 Task: Create a due date automation trigger when advanced on, on the tuesday after a card is due add basic not assigned to anyone at 11:00 AM.
Action: Mouse moved to (1012, 309)
Screenshot: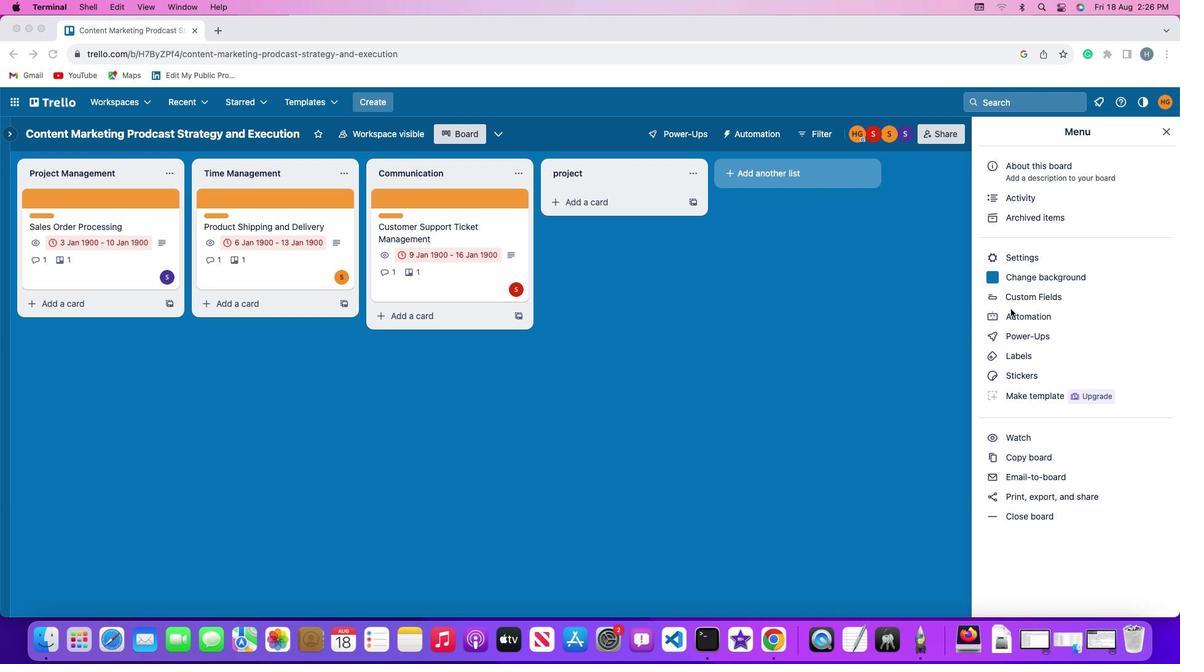 
Action: Mouse pressed left at (1012, 309)
Screenshot: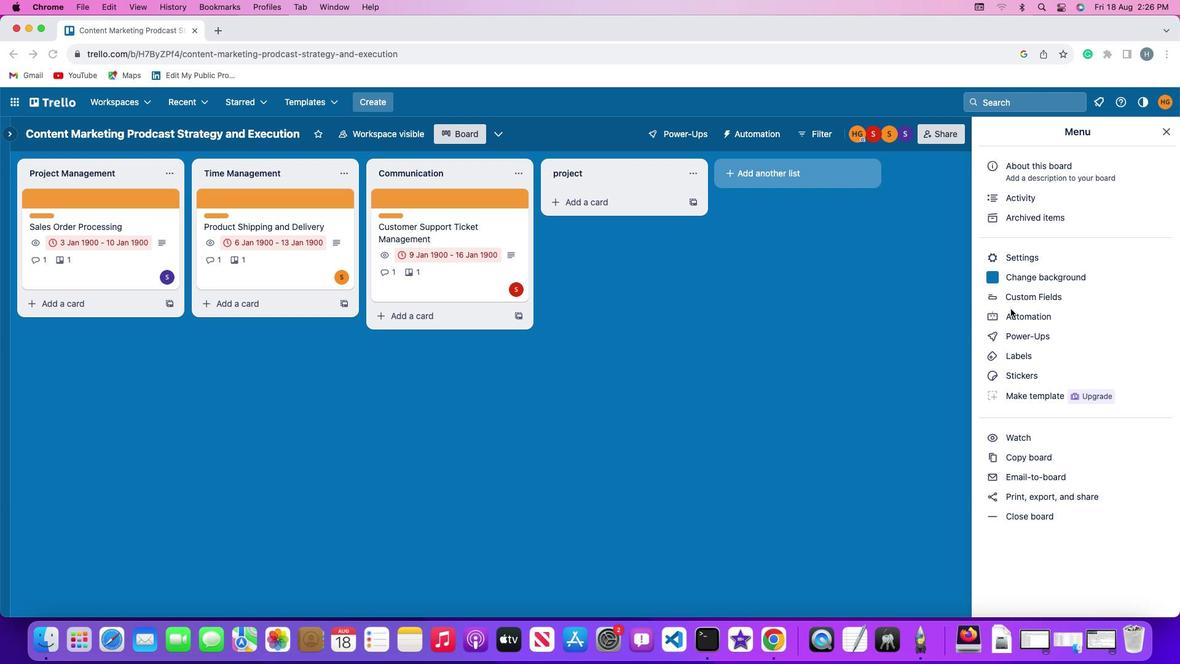 
Action: Mouse pressed left at (1012, 309)
Screenshot: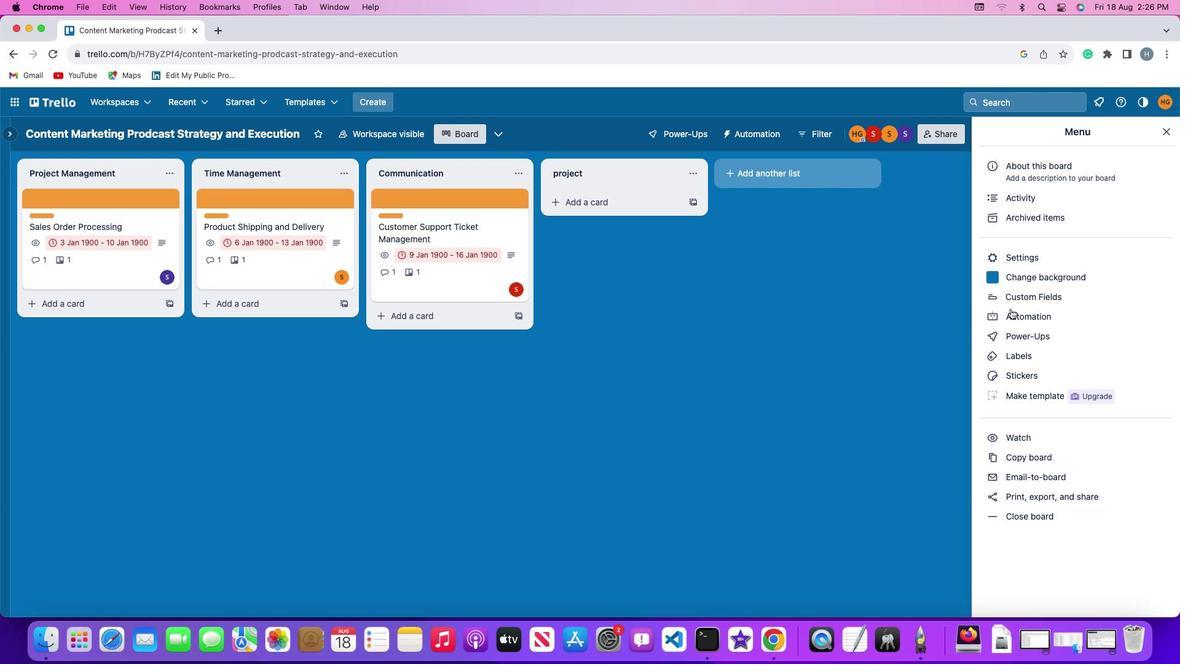 
Action: Mouse moved to (64, 288)
Screenshot: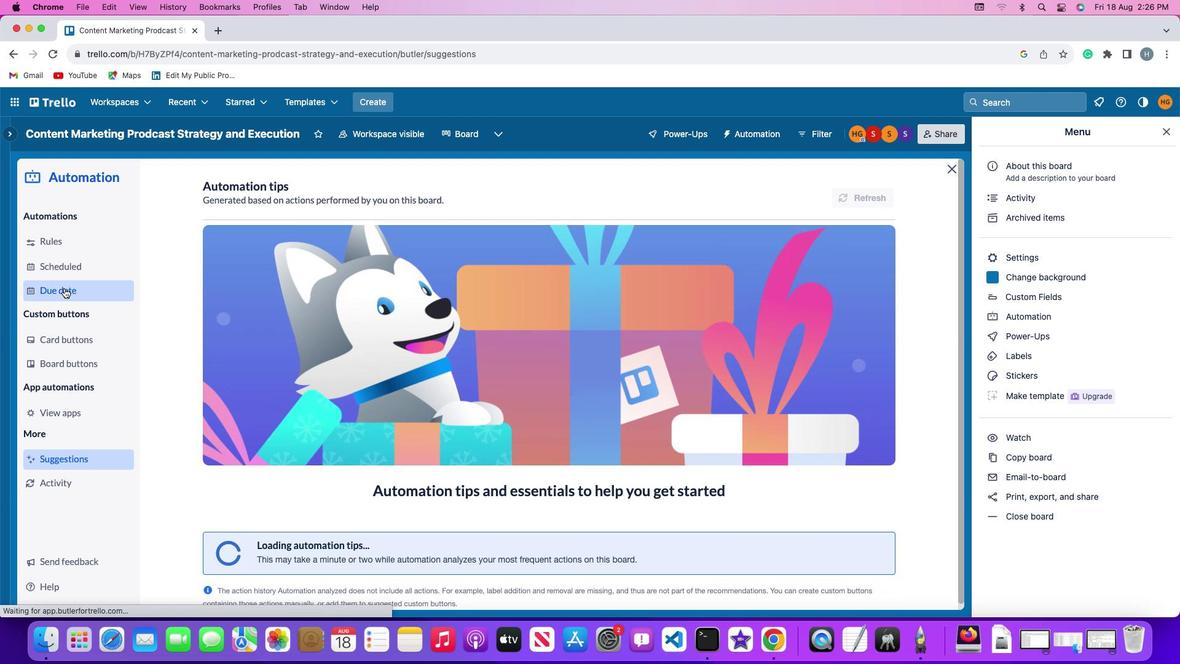 
Action: Mouse pressed left at (64, 288)
Screenshot: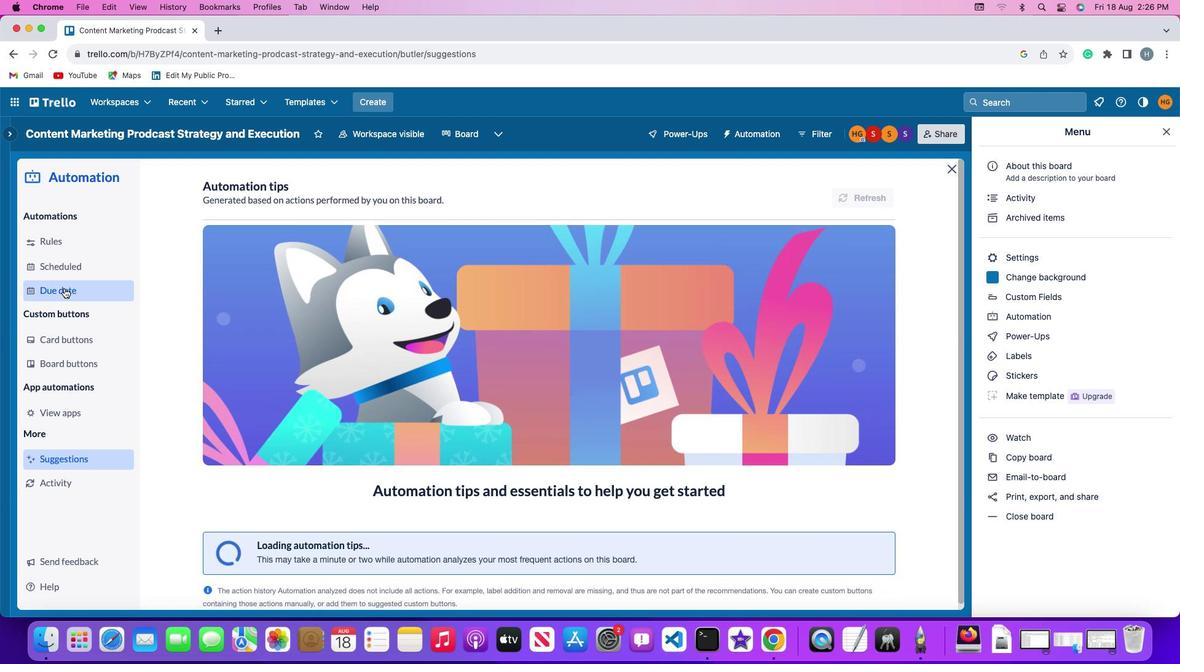
Action: Mouse moved to (803, 191)
Screenshot: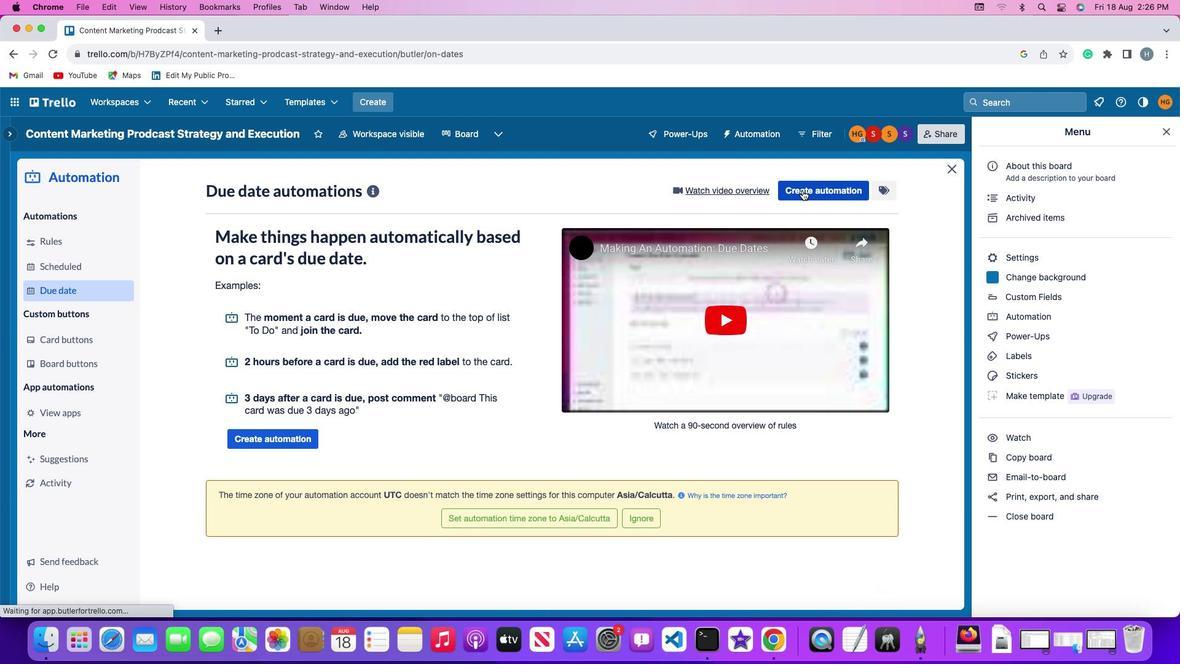 
Action: Mouse pressed left at (803, 191)
Screenshot: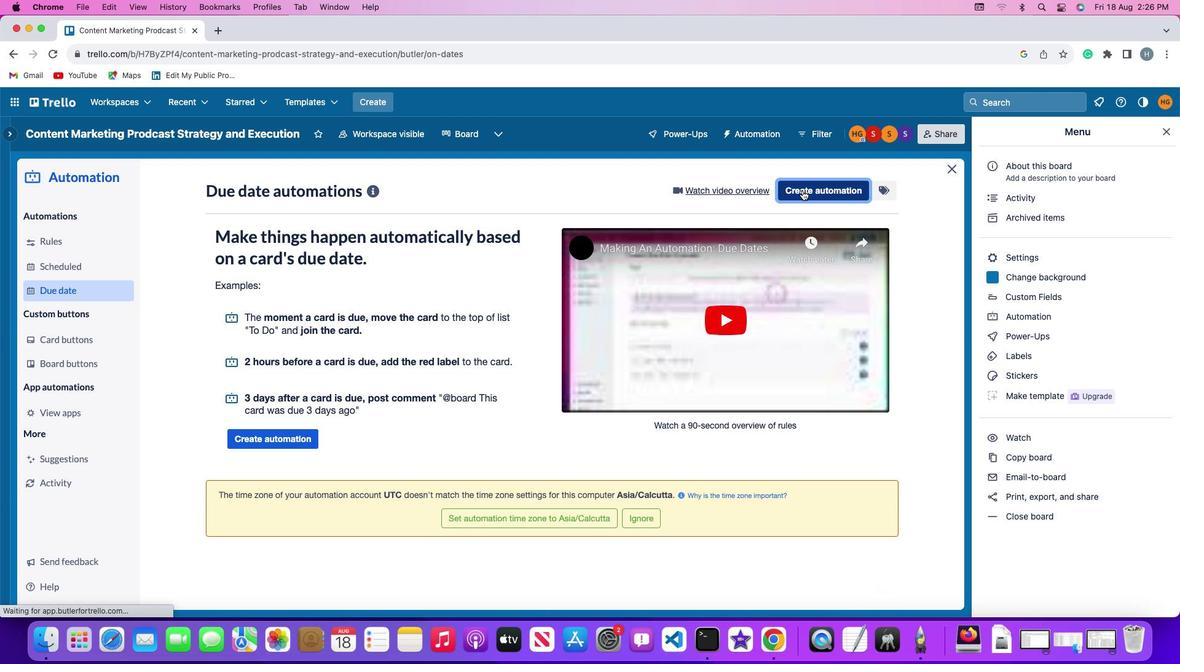 
Action: Mouse moved to (282, 312)
Screenshot: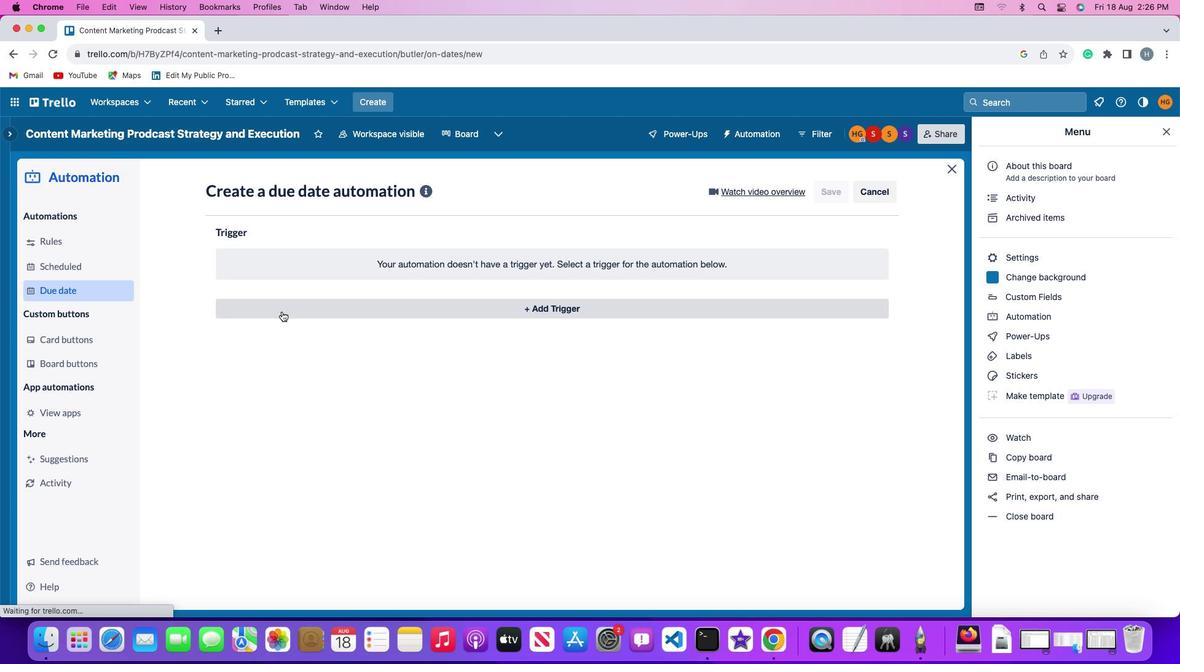 
Action: Mouse pressed left at (282, 312)
Screenshot: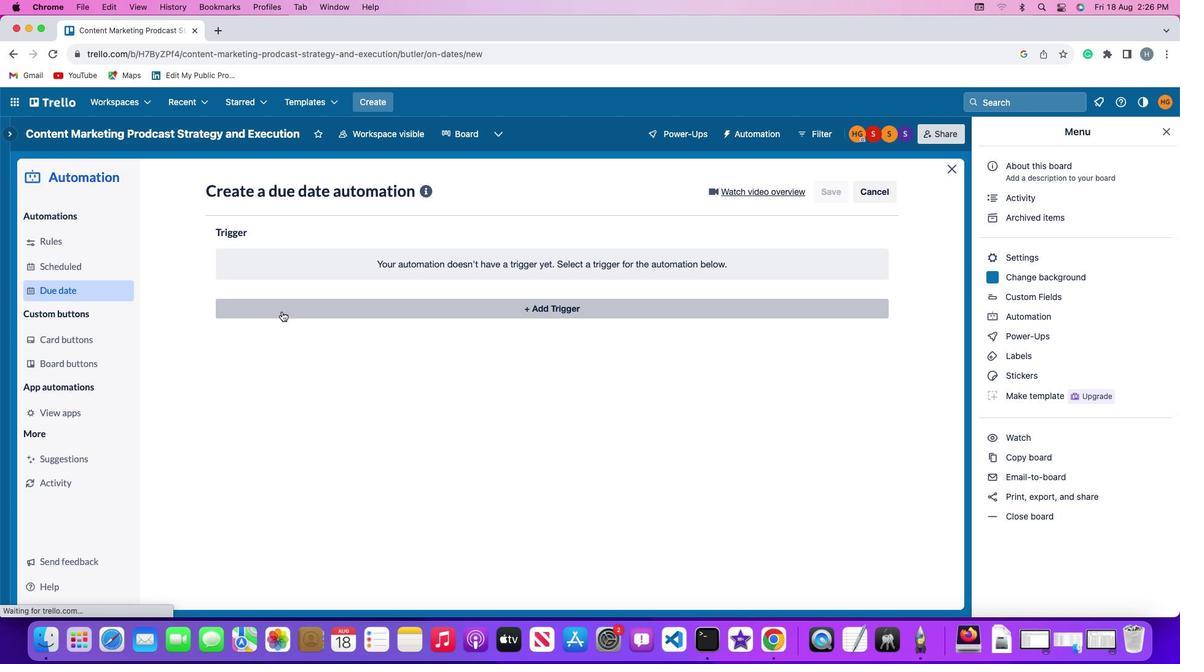 
Action: Mouse moved to (273, 544)
Screenshot: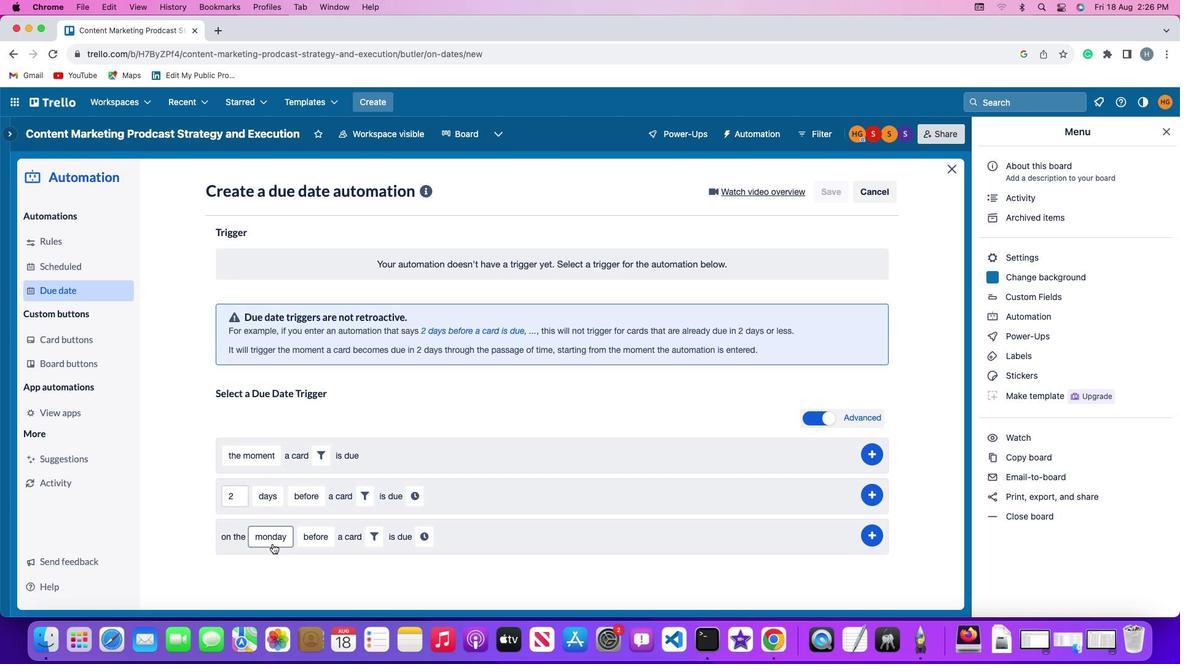 
Action: Mouse pressed left at (273, 544)
Screenshot: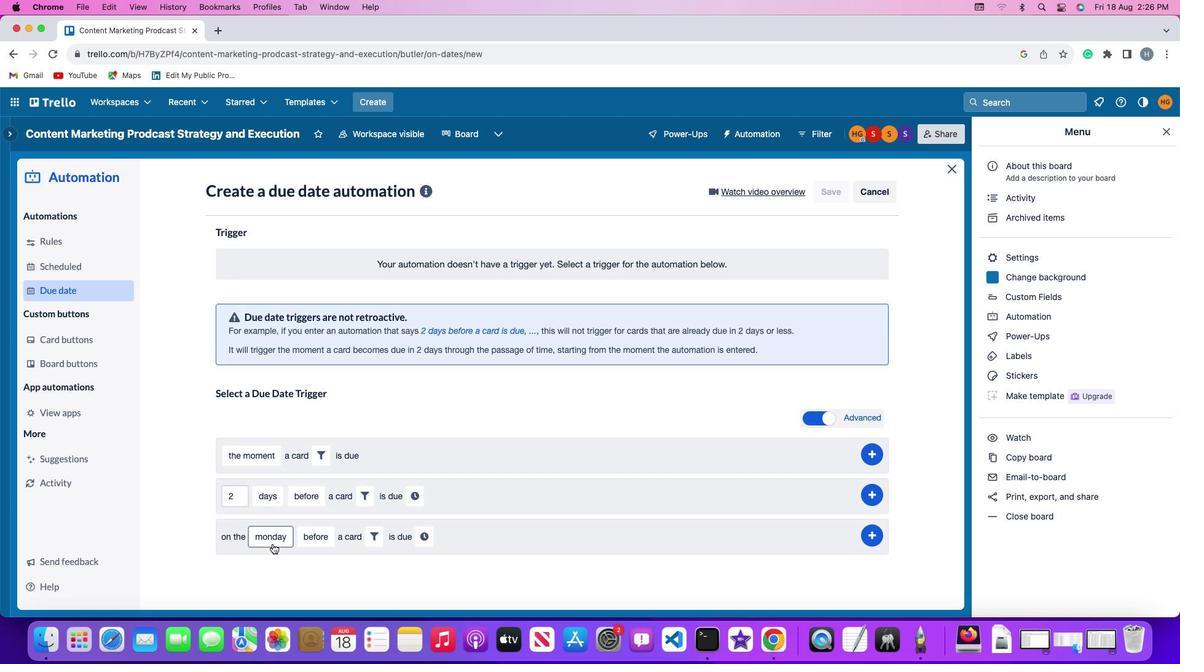 
Action: Mouse moved to (281, 389)
Screenshot: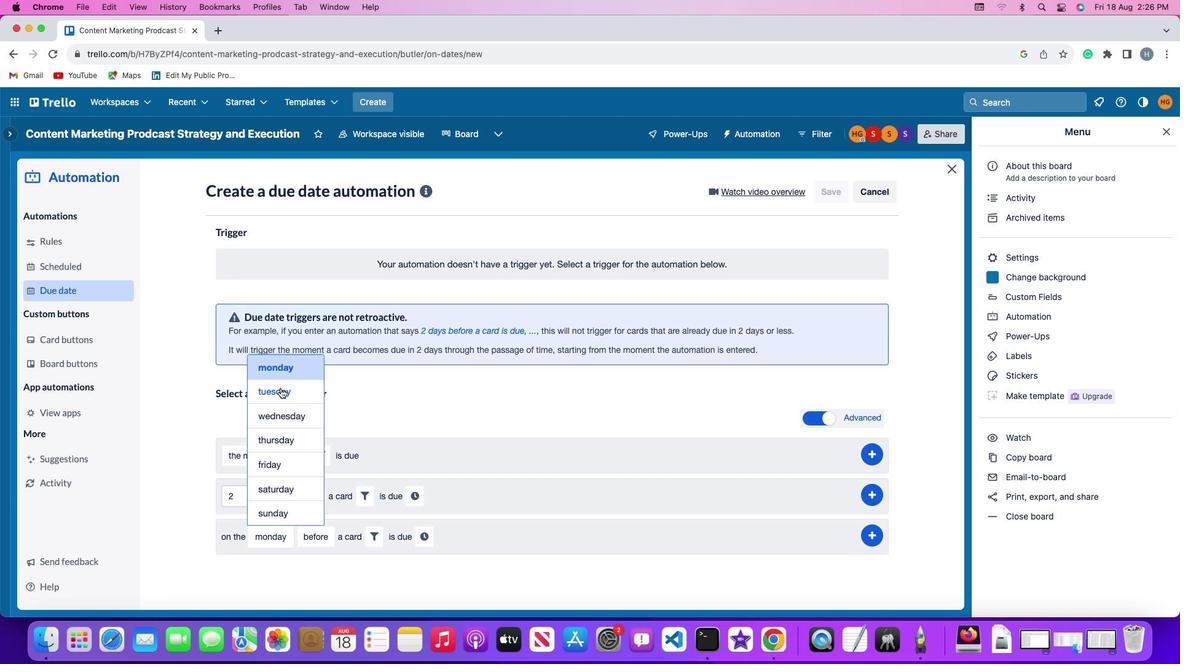 
Action: Mouse pressed left at (281, 389)
Screenshot: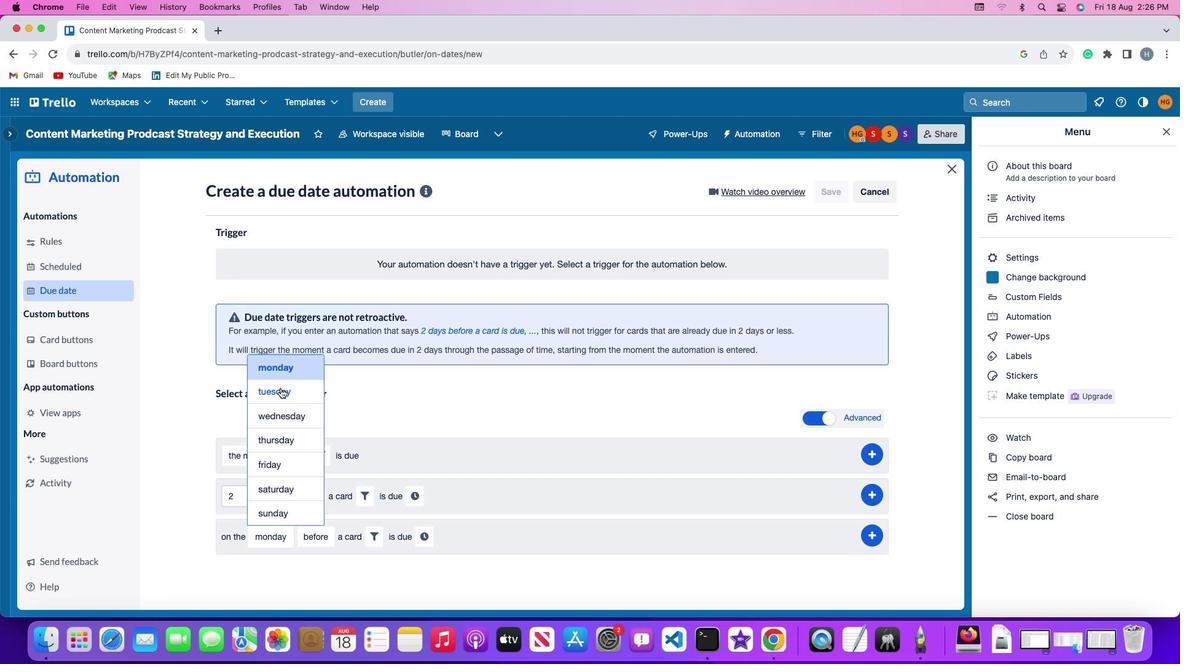 
Action: Mouse moved to (322, 537)
Screenshot: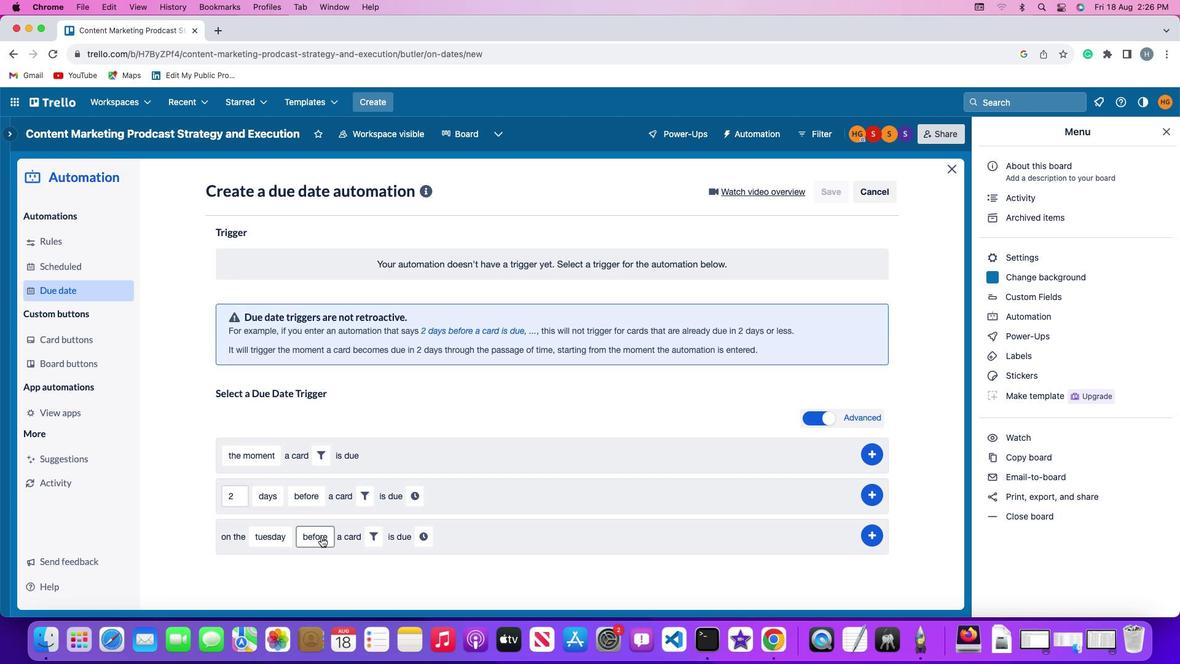 
Action: Mouse pressed left at (322, 537)
Screenshot: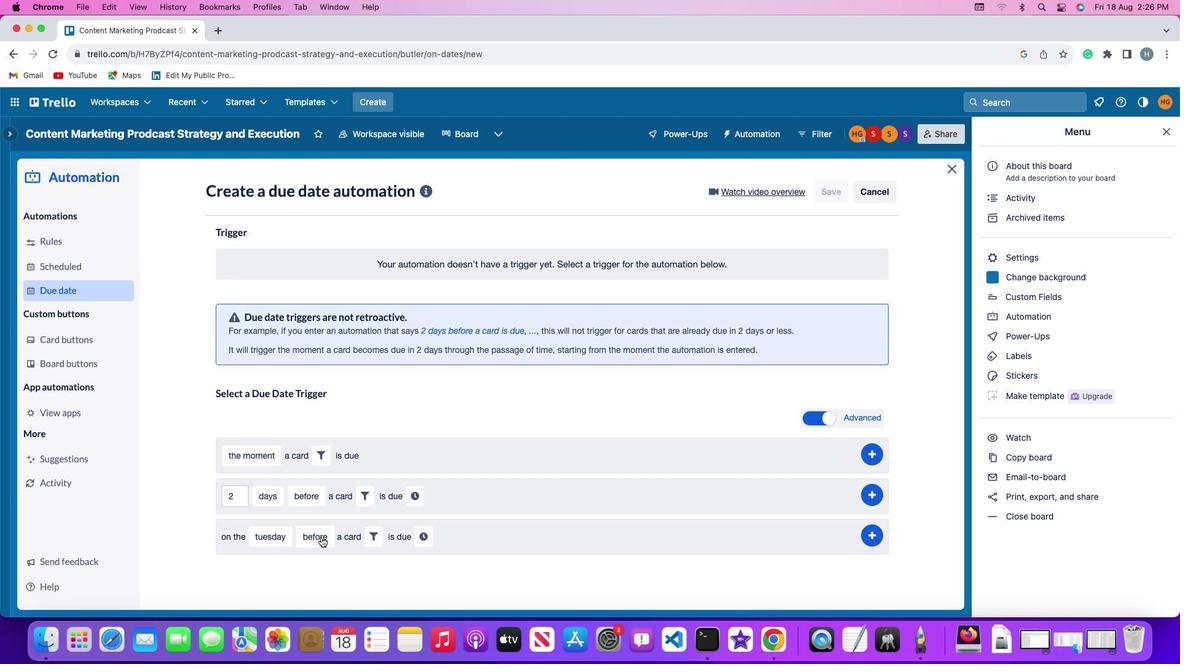 
Action: Mouse moved to (334, 455)
Screenshot: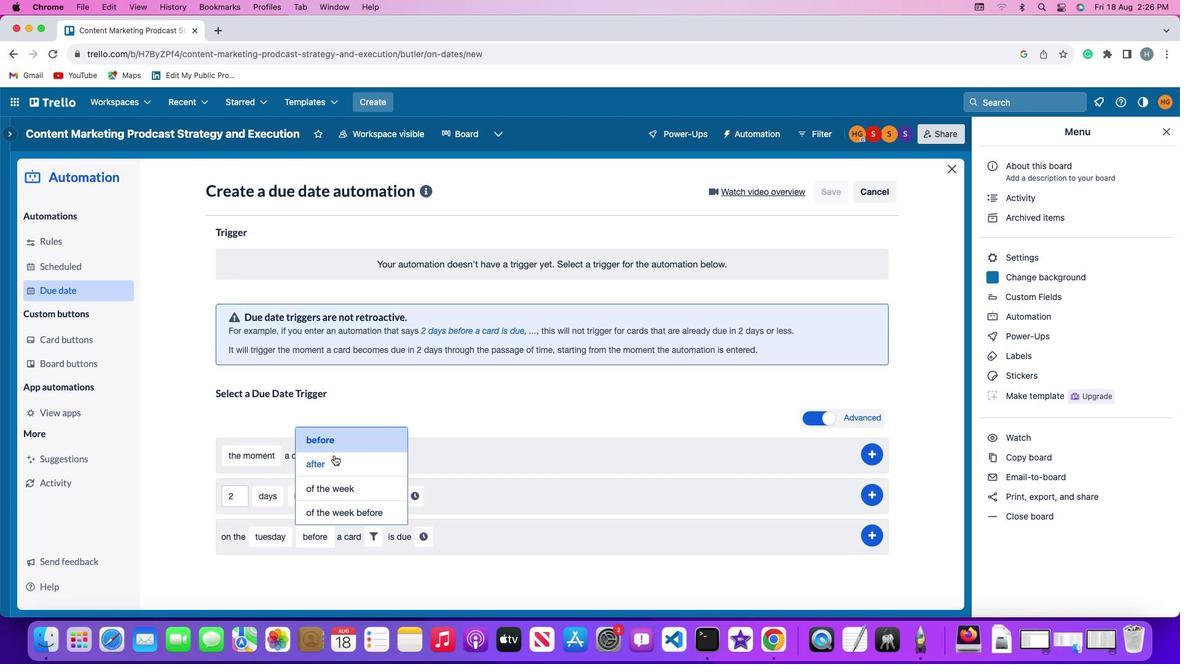 
Action: Mouse pressed left at (334, 455)
Screenshot: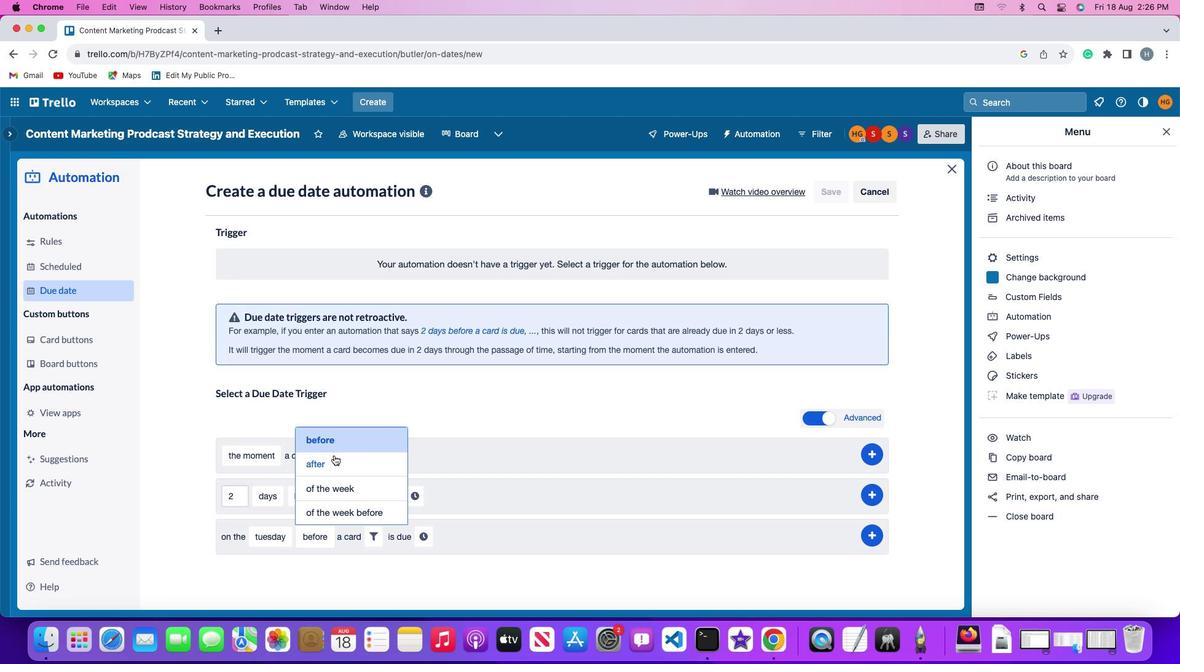 
Action: Mouse moved to (367, 533)
Screenshot: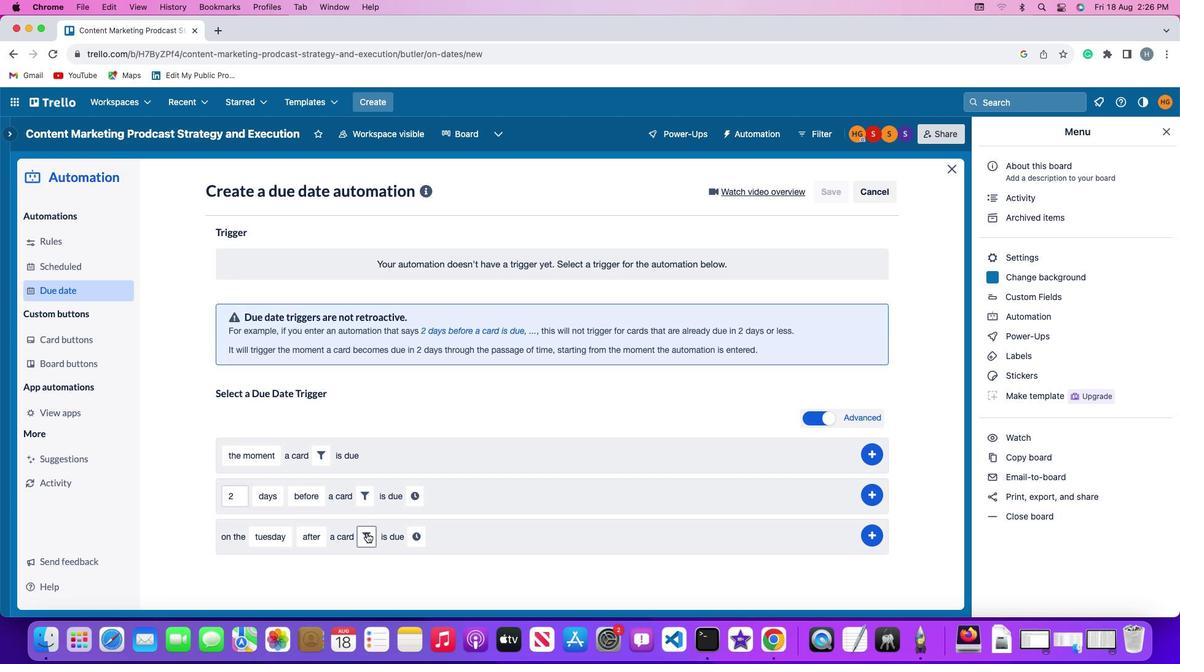 
Action: Mouse pressed left at (367, 533)
Screenshot: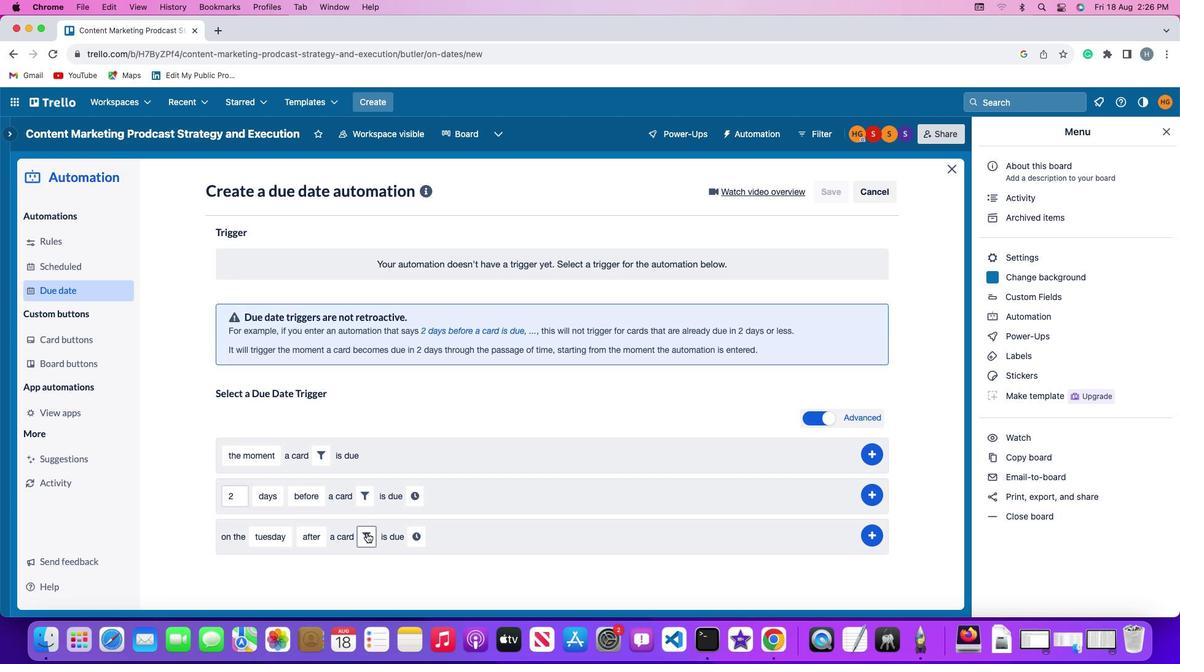 
Action: Mouse moved to (308, 568)
Screenshot: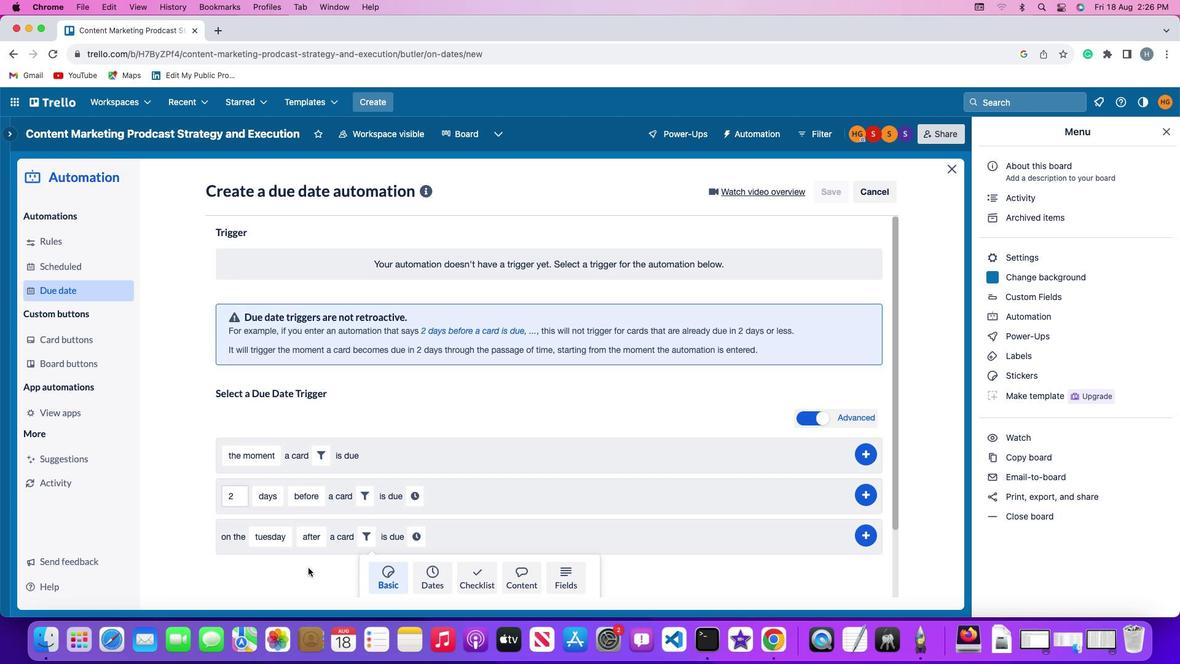 
Action: Mouse scrolled (308, 568) with delta (0, 0)
Screenshot: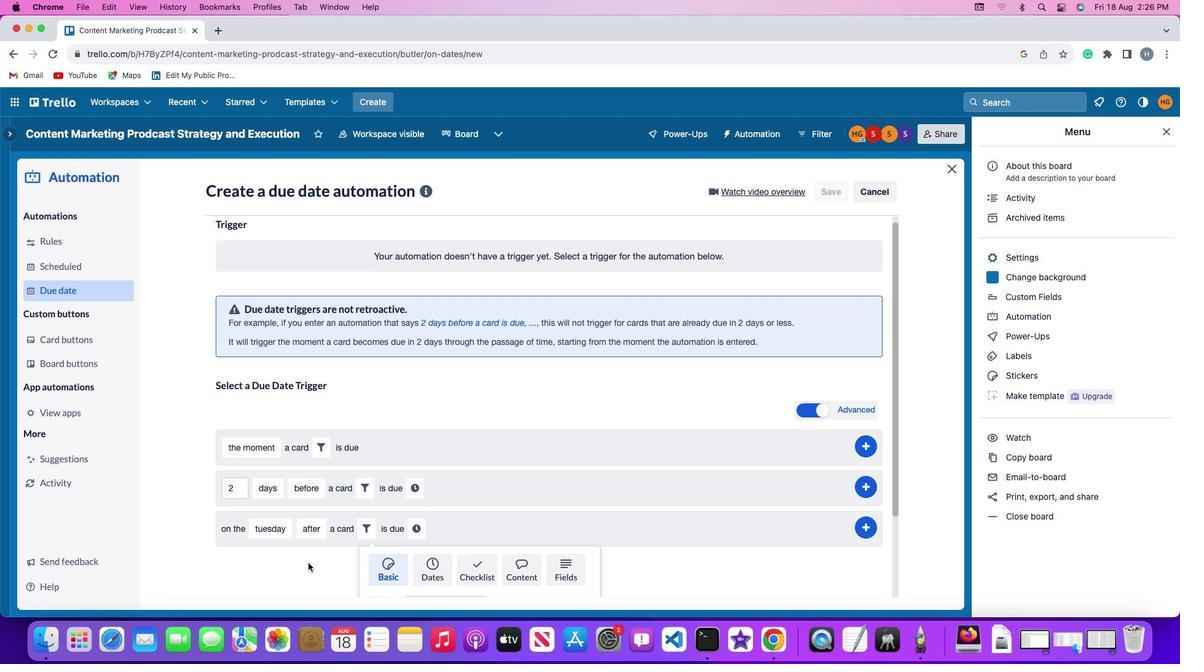 
Action: Mouse scrolled (308, 568) with delta (0, 0)
Screenshot: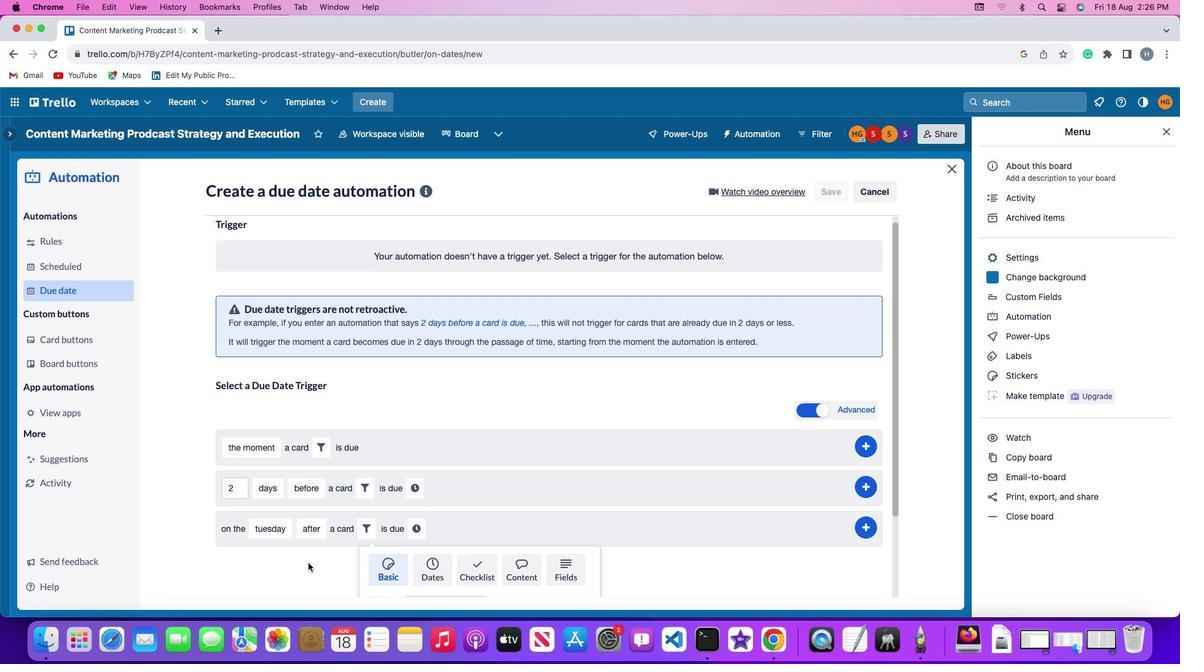 
Action: Mouse scrolled (308, 568) with delta (0, 0)
Screenshot: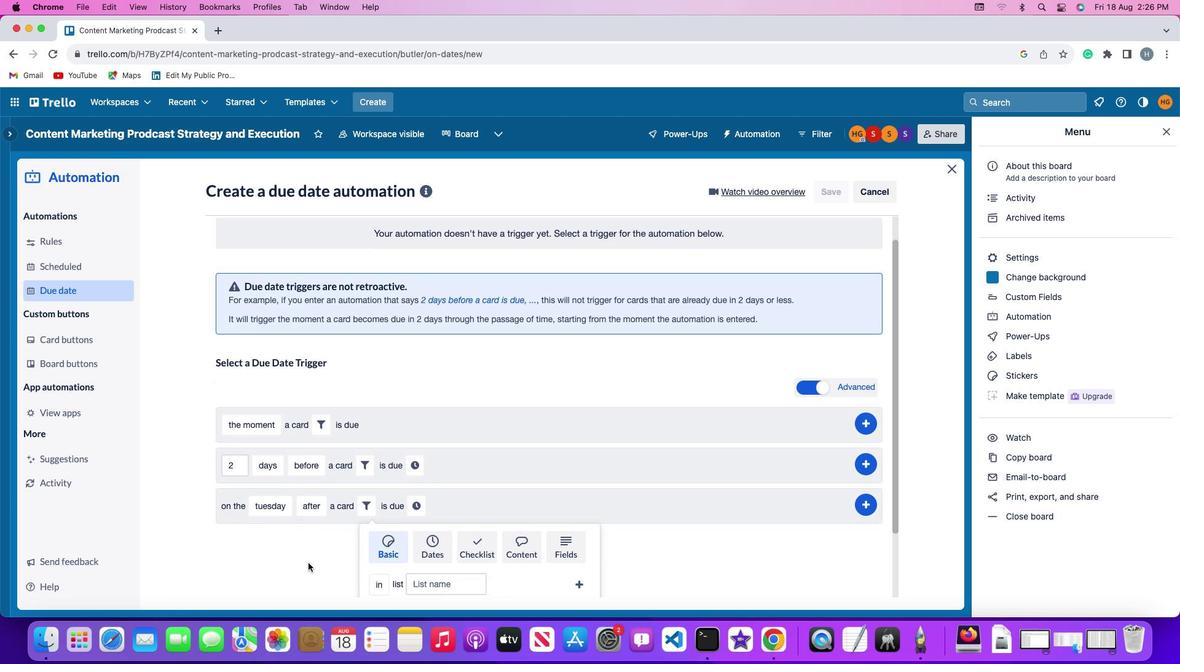 
Action: Mouse moved to (308, 568)
Screenshot: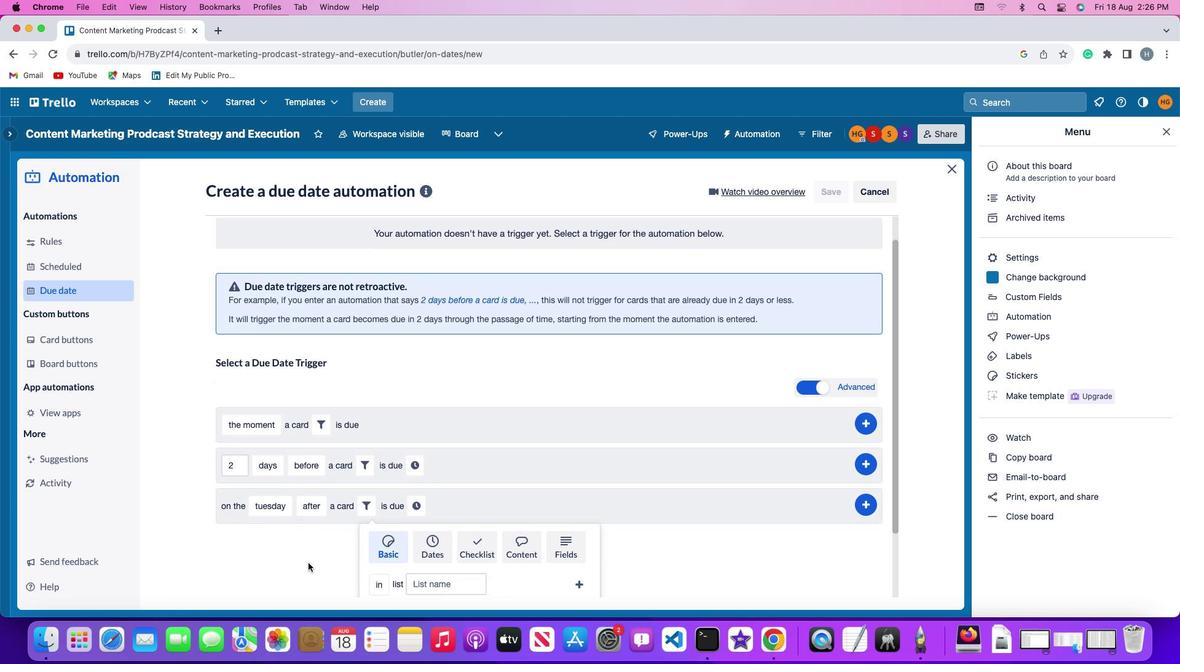 
Action: Mouse scrolled (308, 568) with delta (0, -1)
Screenshot: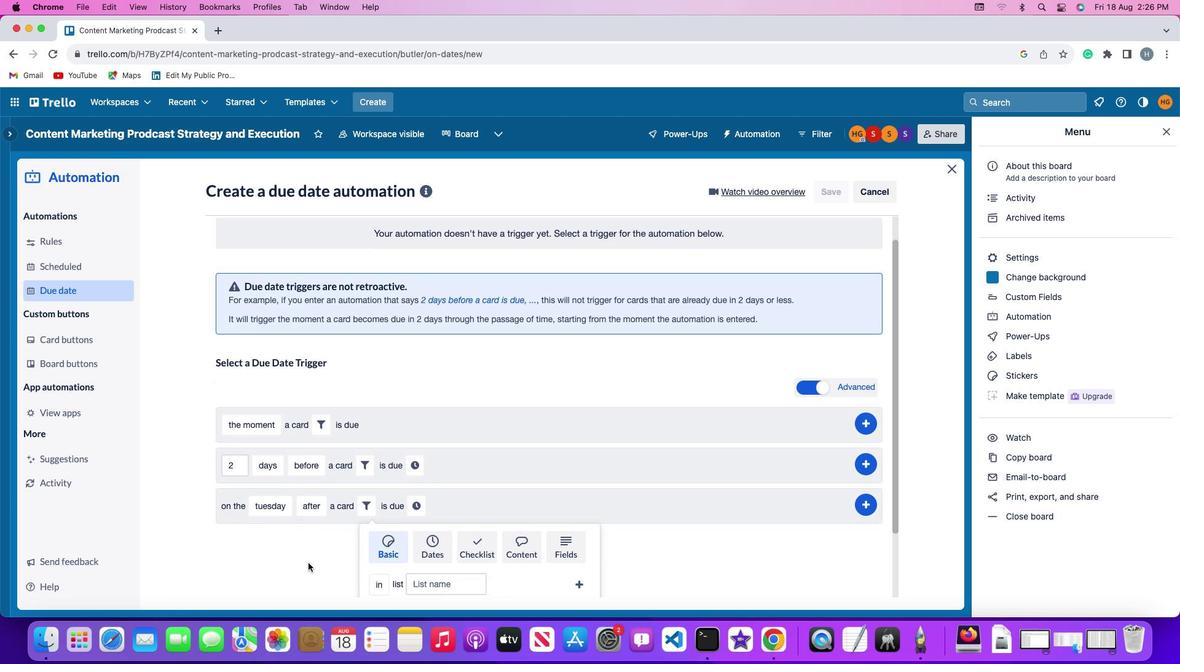 
Action: Mouse moved to (308, 563)
Screenshot: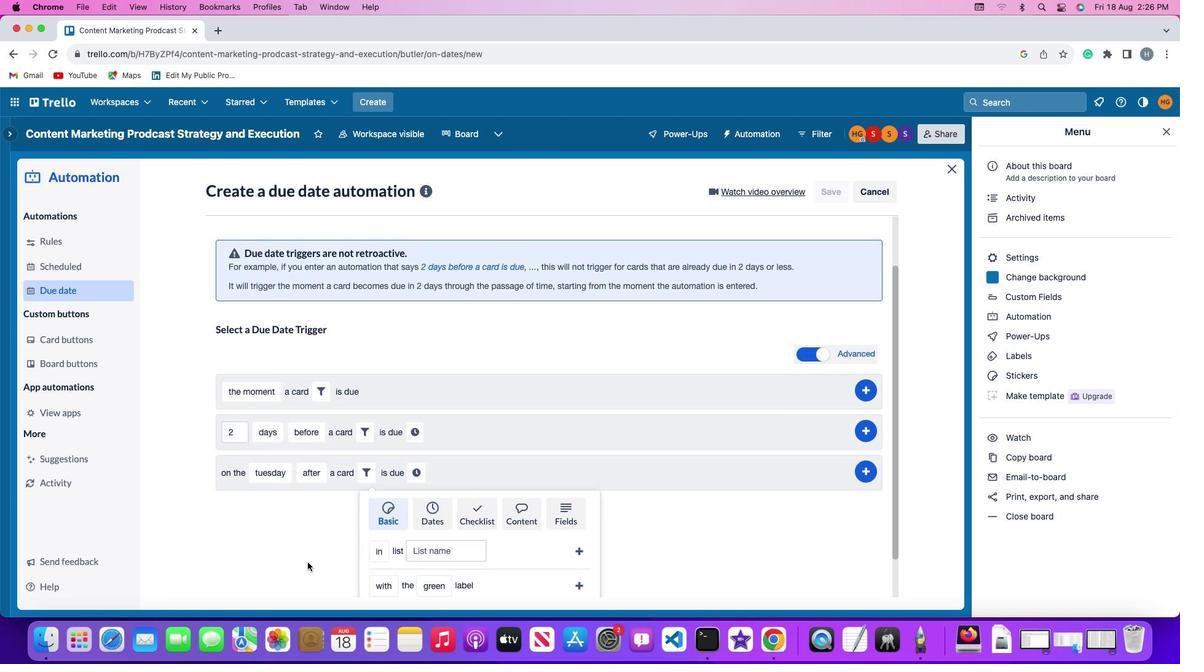 
Action: Mouse scrolled (308, 563) with delta (0, -2)
Screenshot: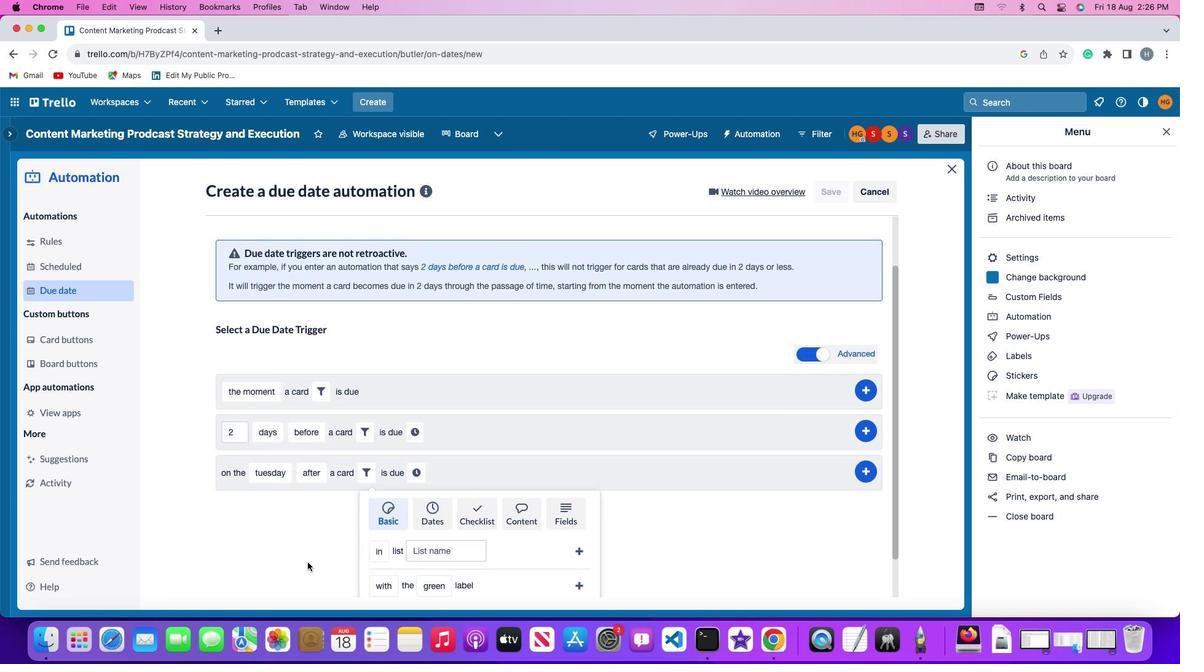 
Action: Mouse moved to (308, 563)
Screenshot: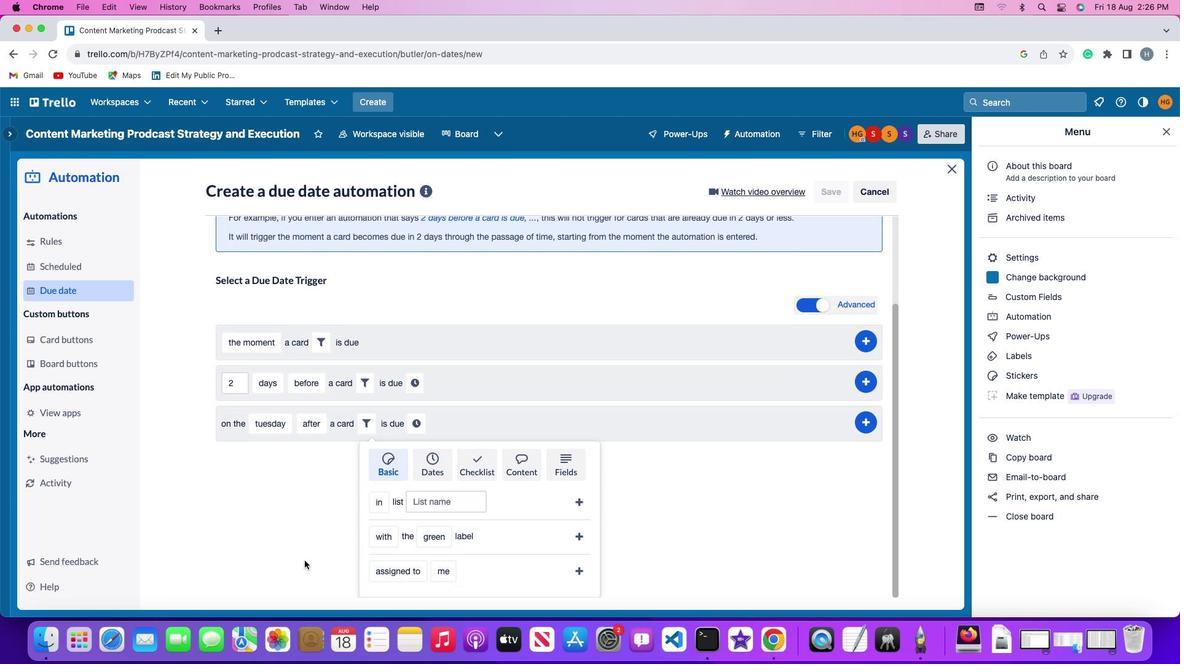 
Action: Mouse scrolled (308, 563) with delta (0, 0)
Screenshot: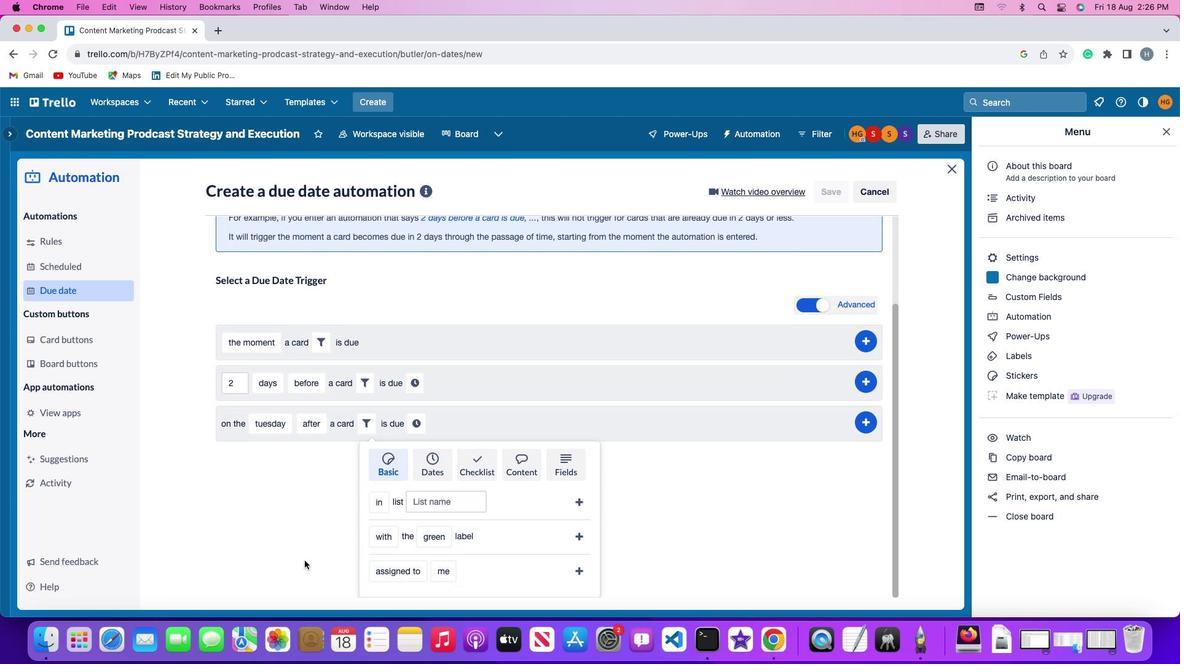 
Action: Mouse moved to (308, 563)
Screenshot: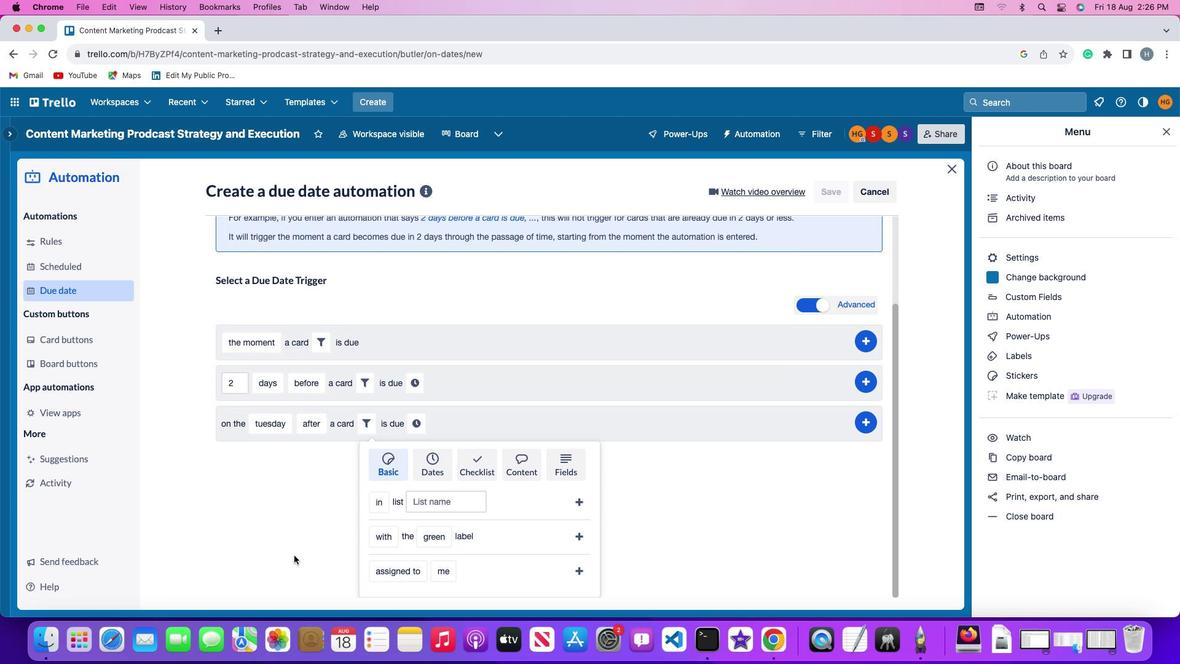 
Action: Mouse scrolled (308, 563) with delta (0, 0)
Screenshot: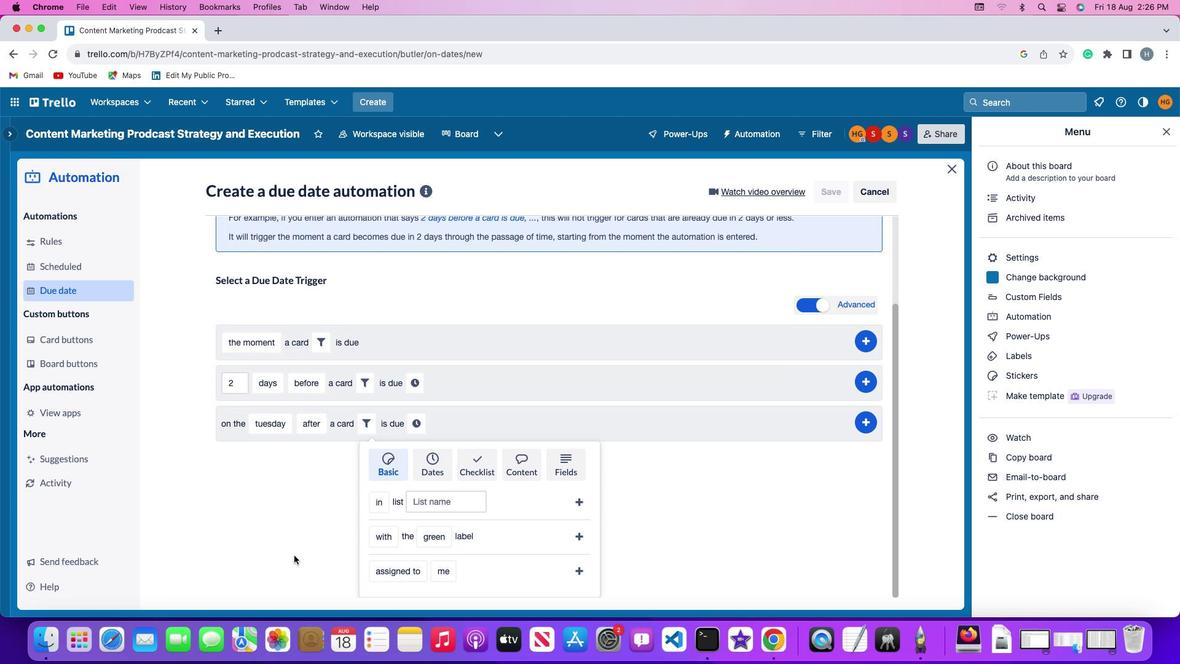 
Action: Mouse moved to (306, 562)
Screenshot: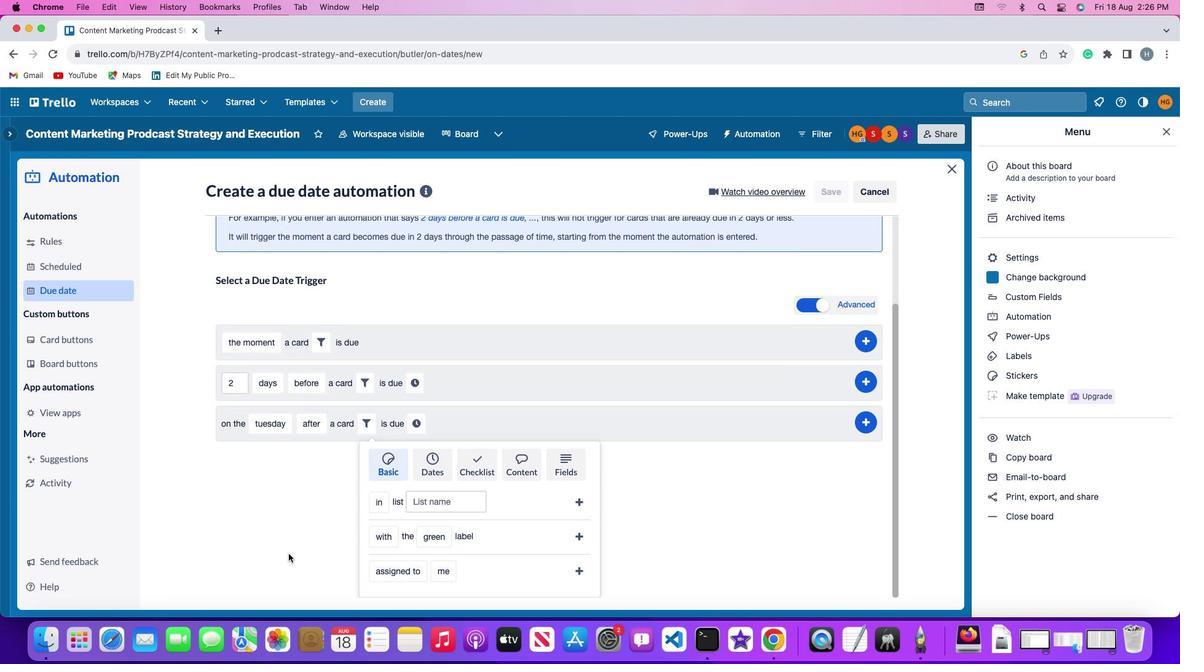 
Action: Mouse scrolled (306, 562) with delta (0, 0)
Screenshot: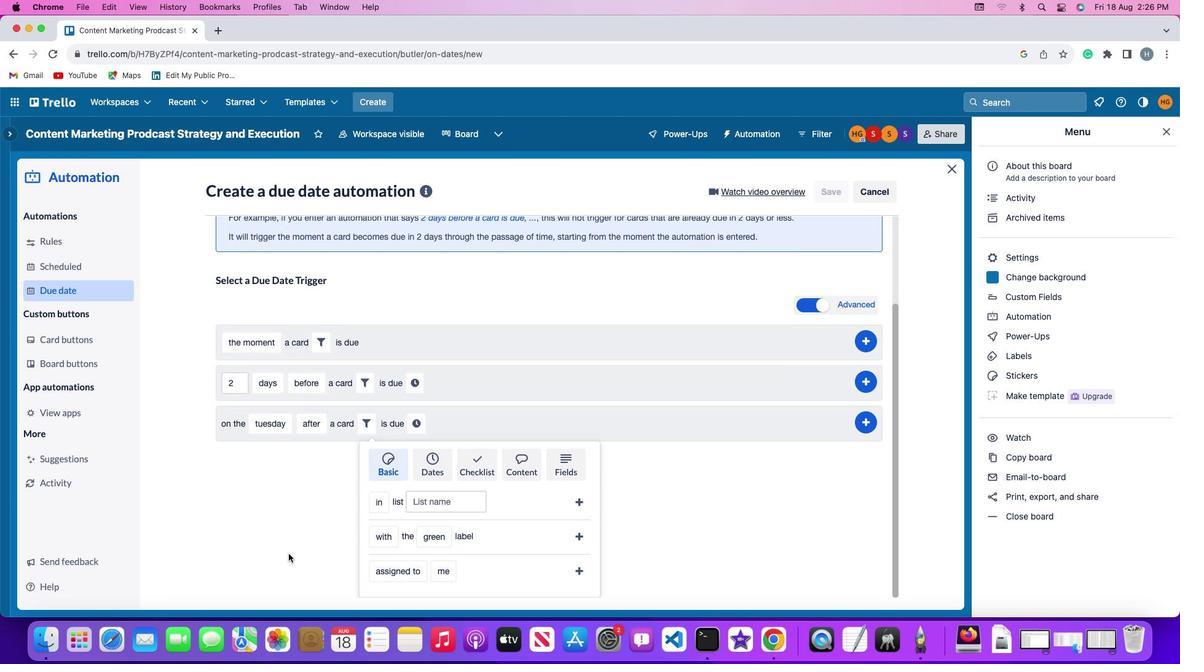 
Action: Mouse moved to (381, 569)
Screenshot: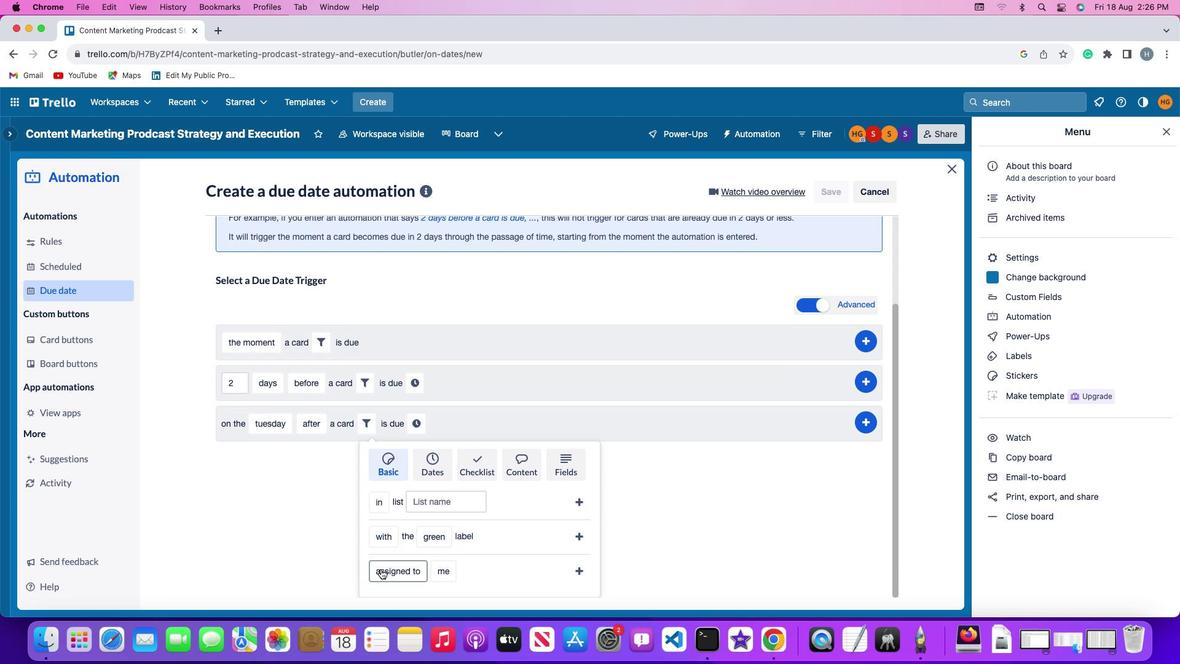 
Action: Mouse pressed left at (381, 569)
Screenshot: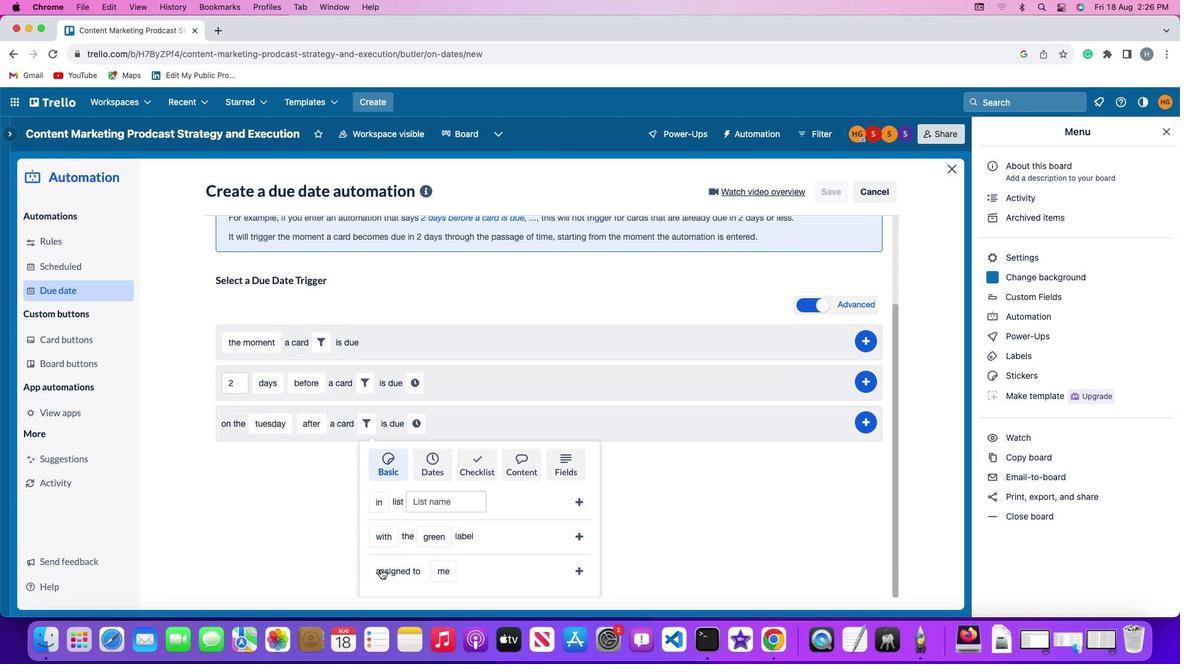 
Action: Mouse moved to (381, 540)
Screenshot: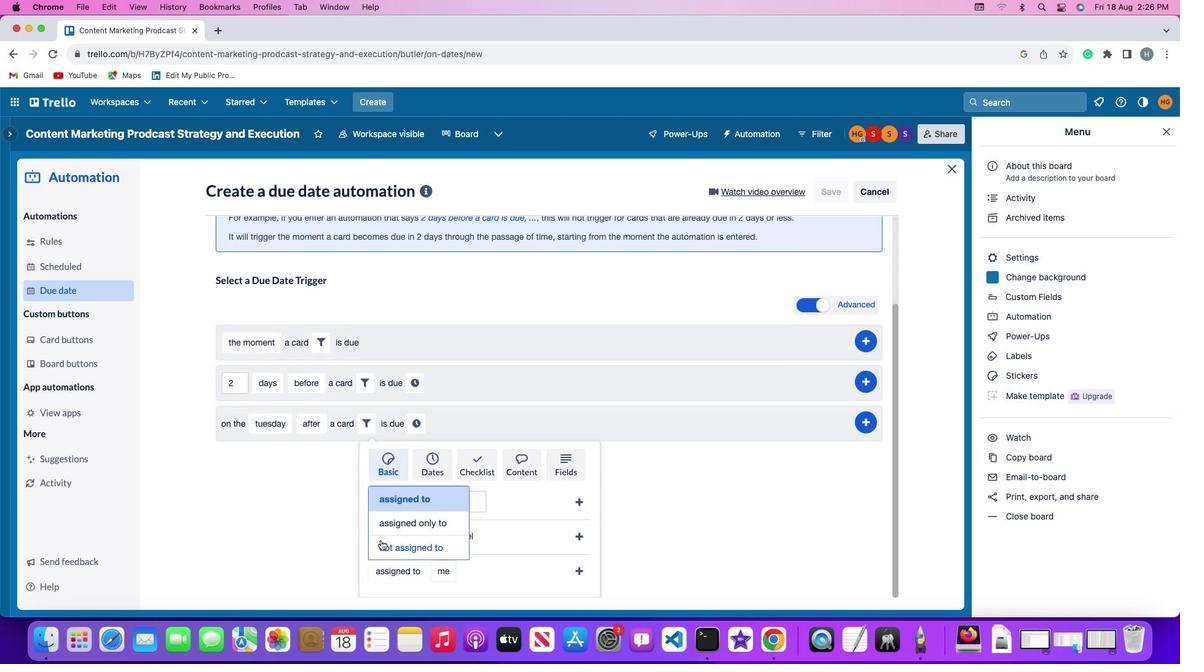 
Action: Mouse pressed left at (381, 540)
Screenshot: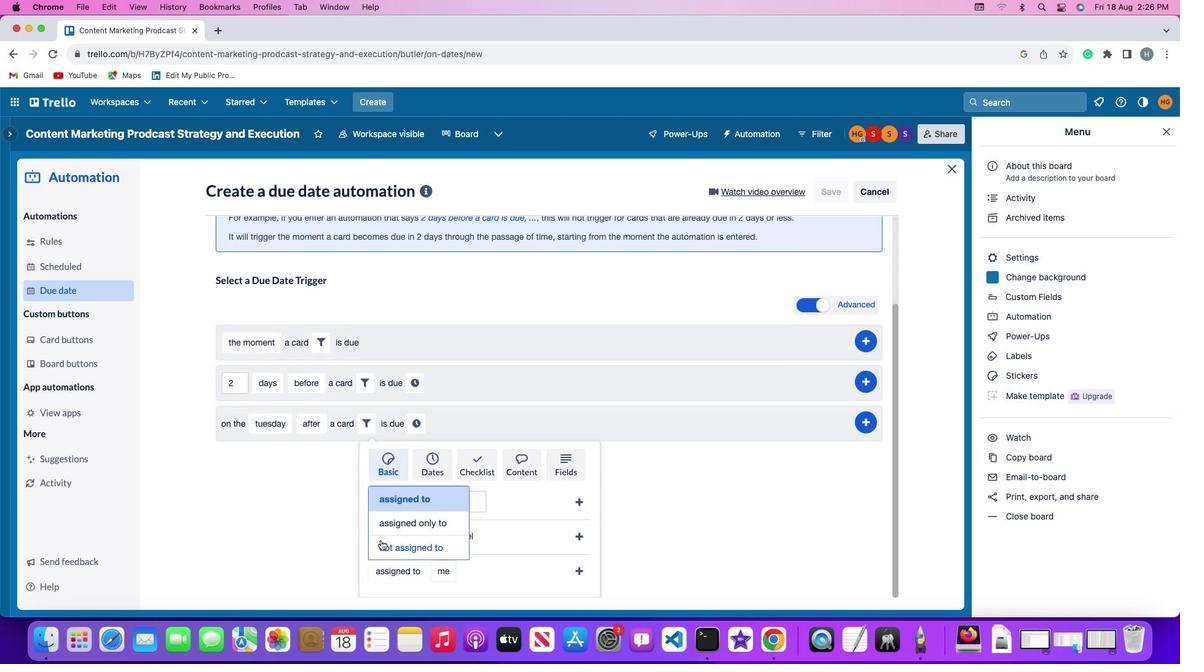 
Action: Mouse moved to (452, 563)
Screenshot: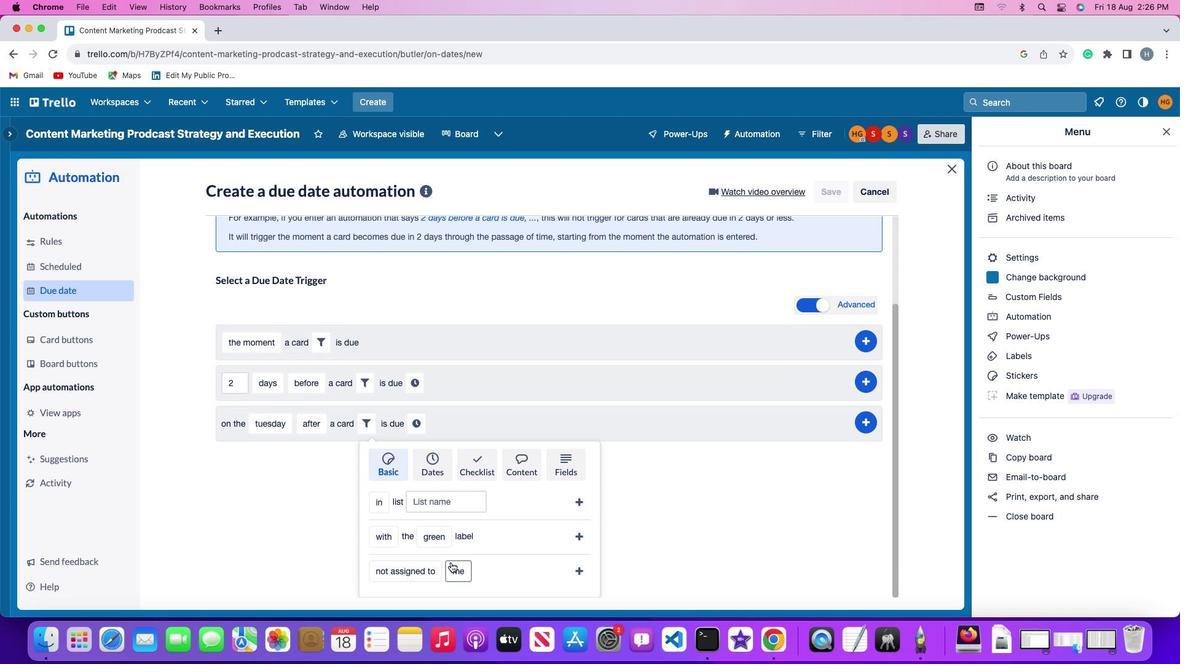 
Action: Mouse pressed left at (452, 563)
Screenshot: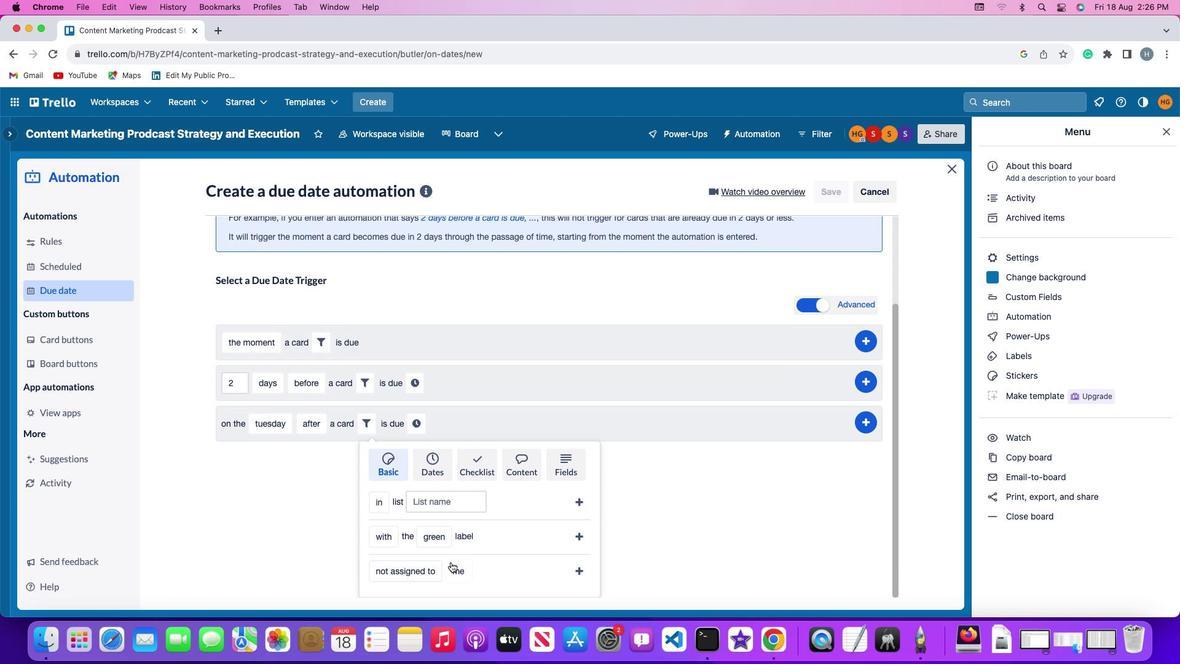 
Action: Mouse moved to (461, 520)
Screenshot: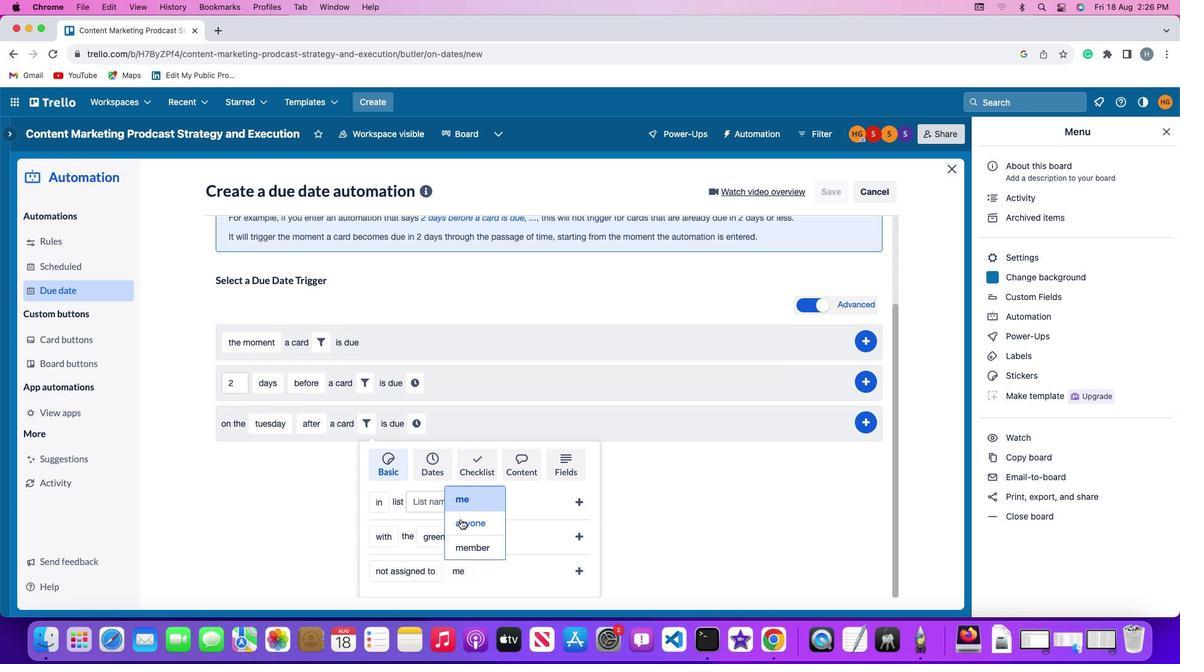 
Action: Mouse pressed left at (461, 520)
Screenshot: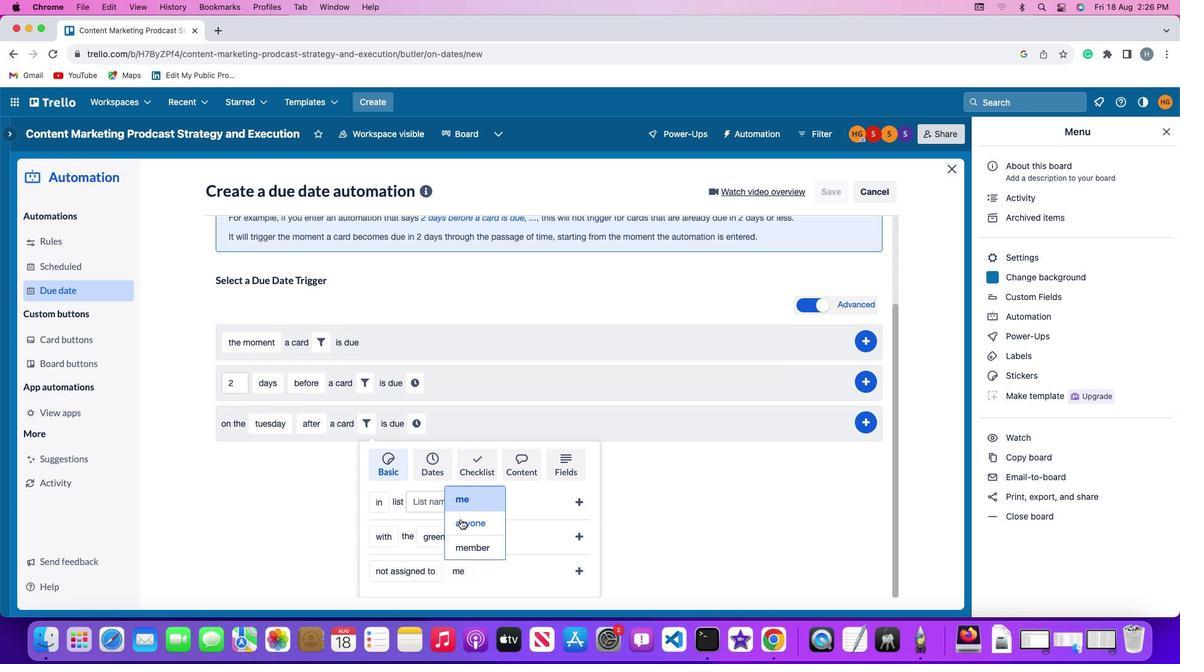 
Action: Mouse moved to (586, 570)
Screenshot: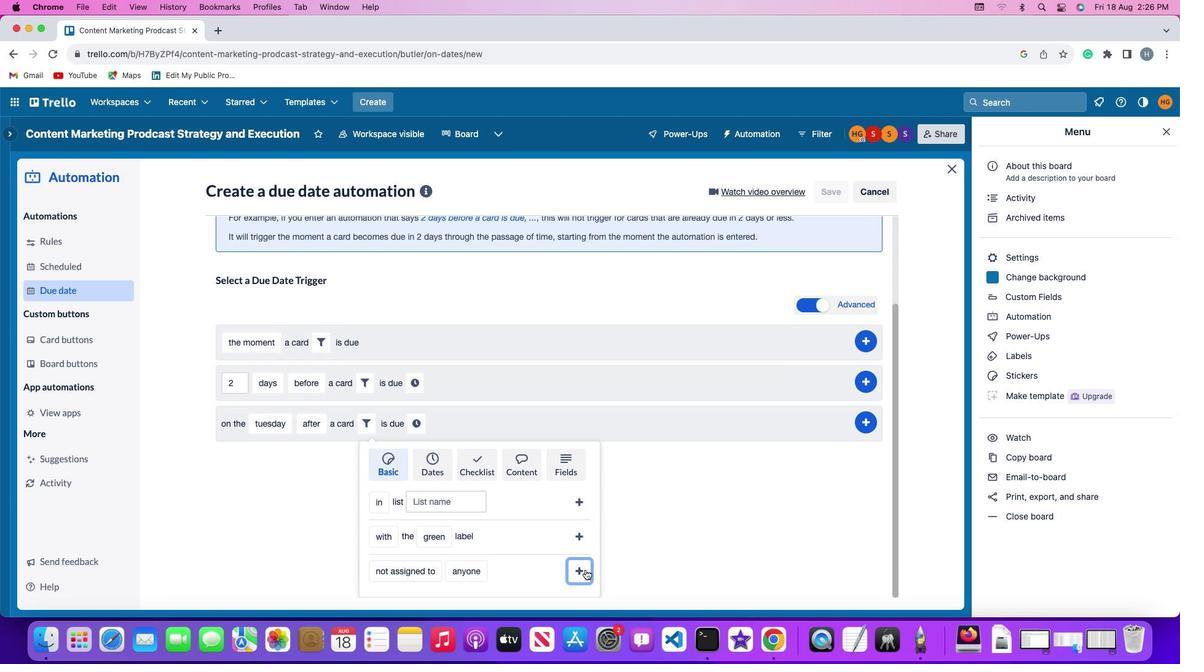 
Action: Mouse pressed left at (586, 570)
Screenshot: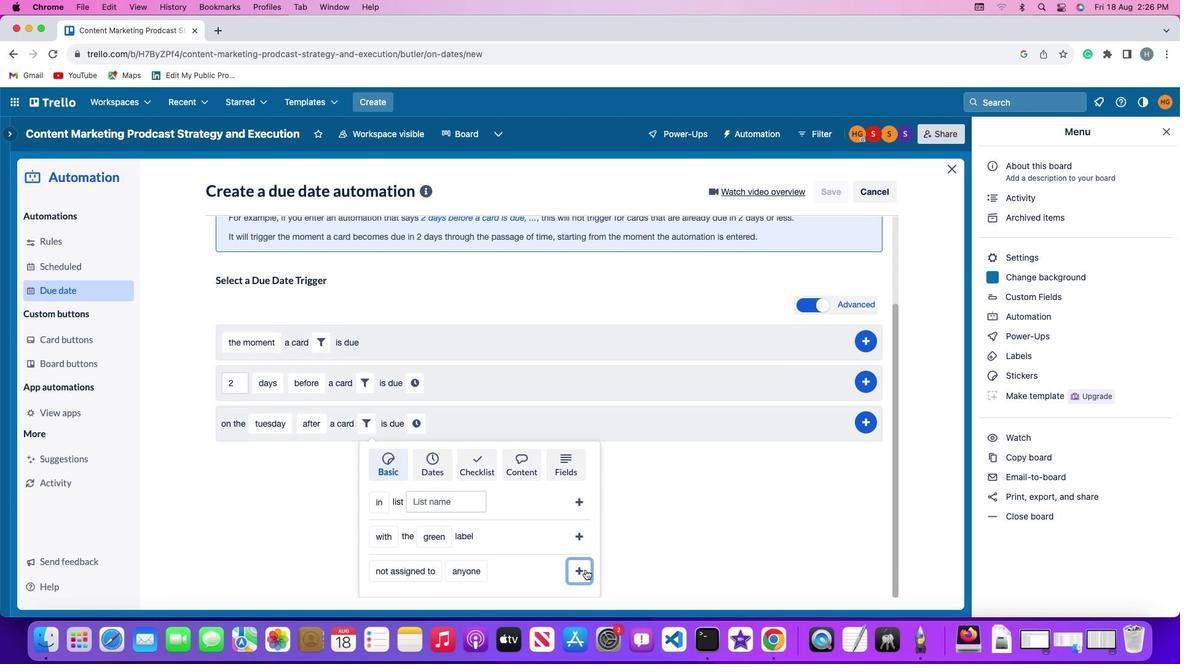 
Action: Mouse moved to (536, 532)
Screenshot: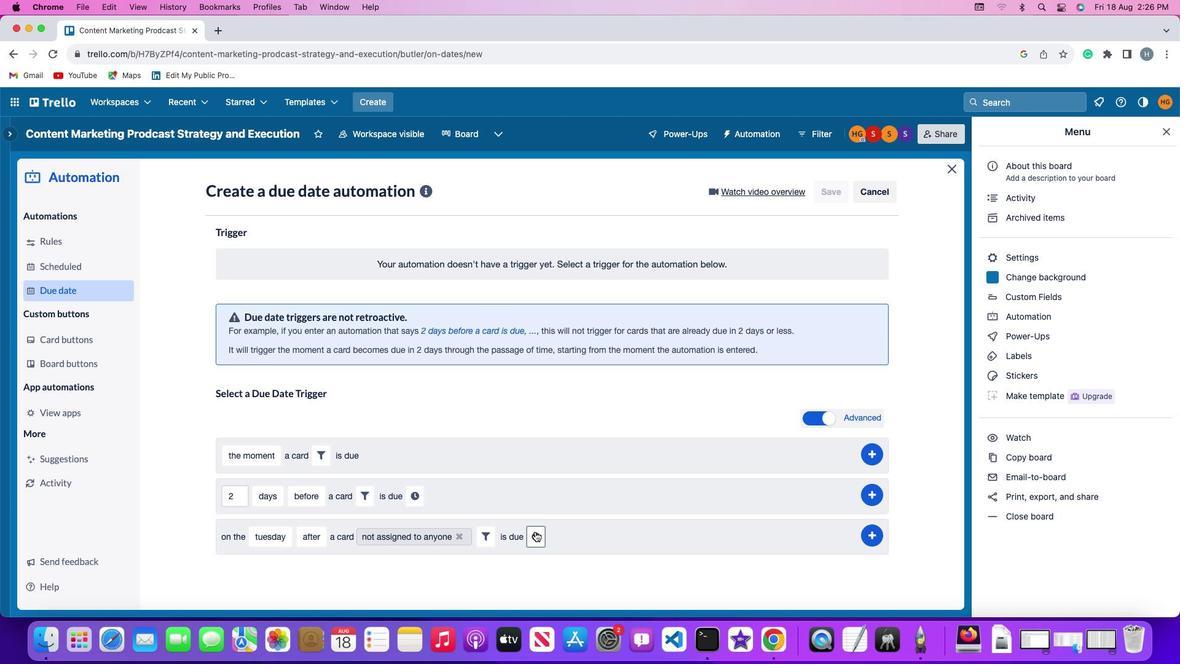 
Action: Mouse pressed left at (536, 532)
Screenshot: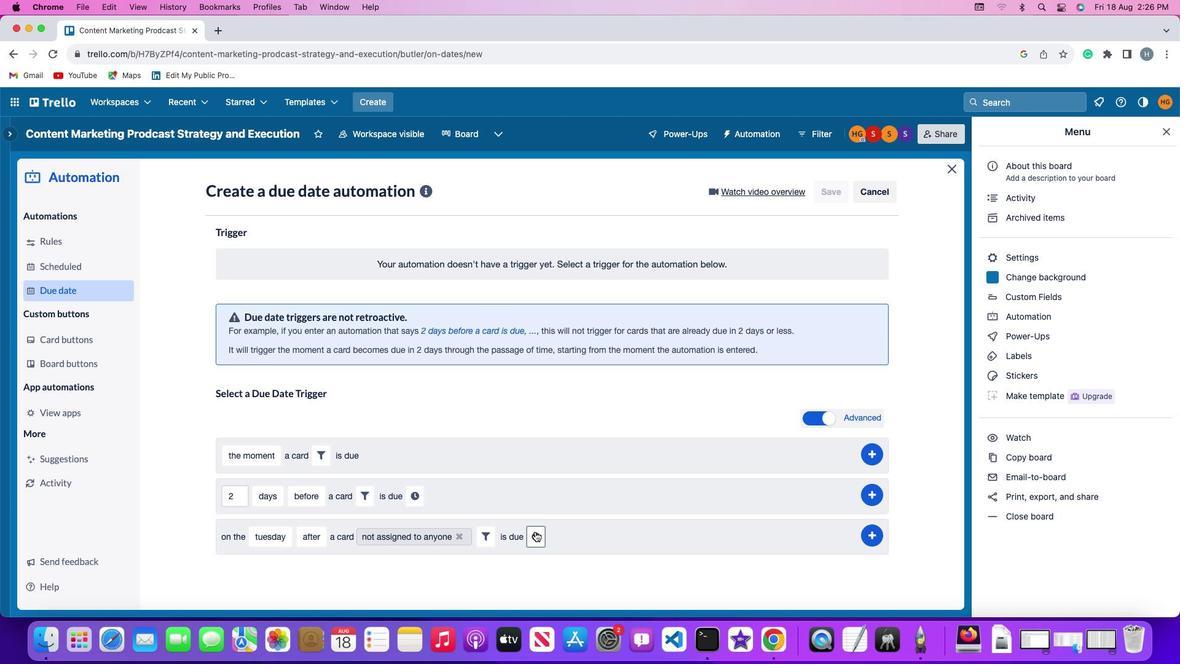 
Action: Mouse moved to (561, 538)
Screenshot: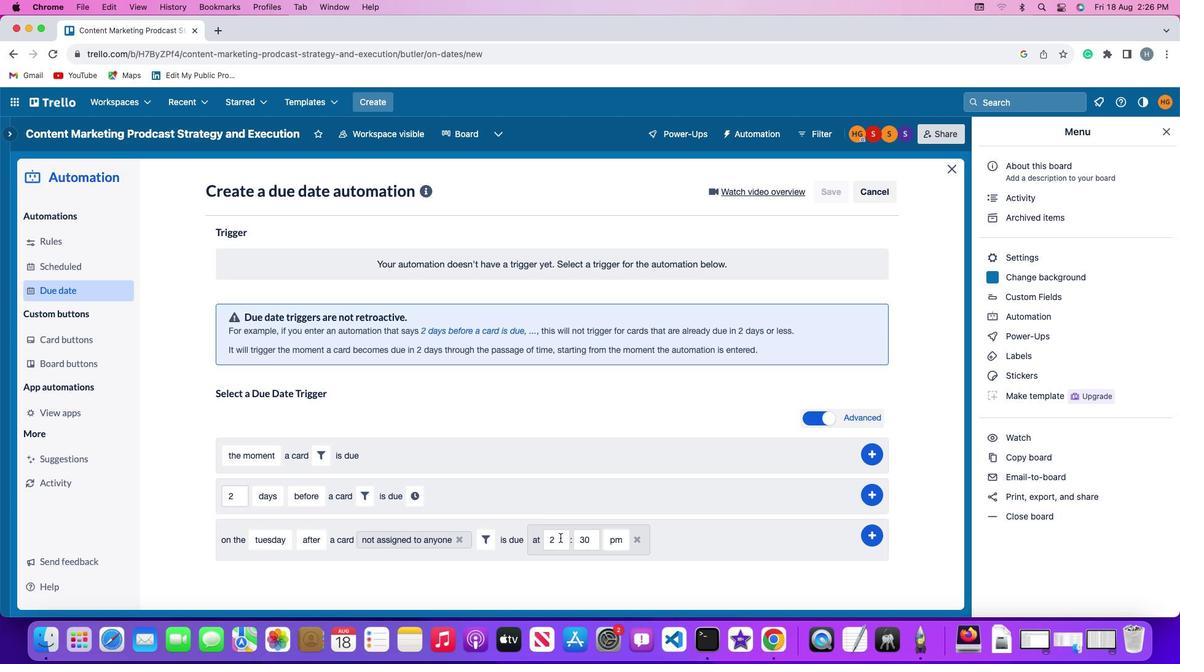 
Action: Mouse pressed left at (561, 538)
Screenshot: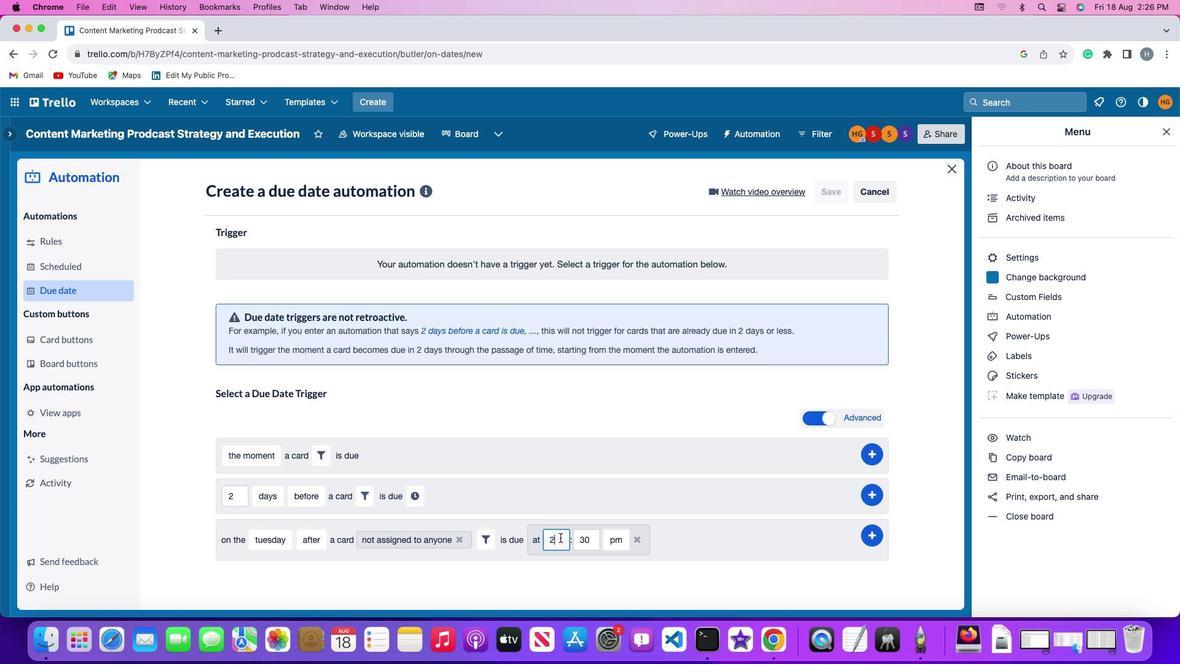 
Action: Key pressed Key.backspace'1''1'
Screenshot: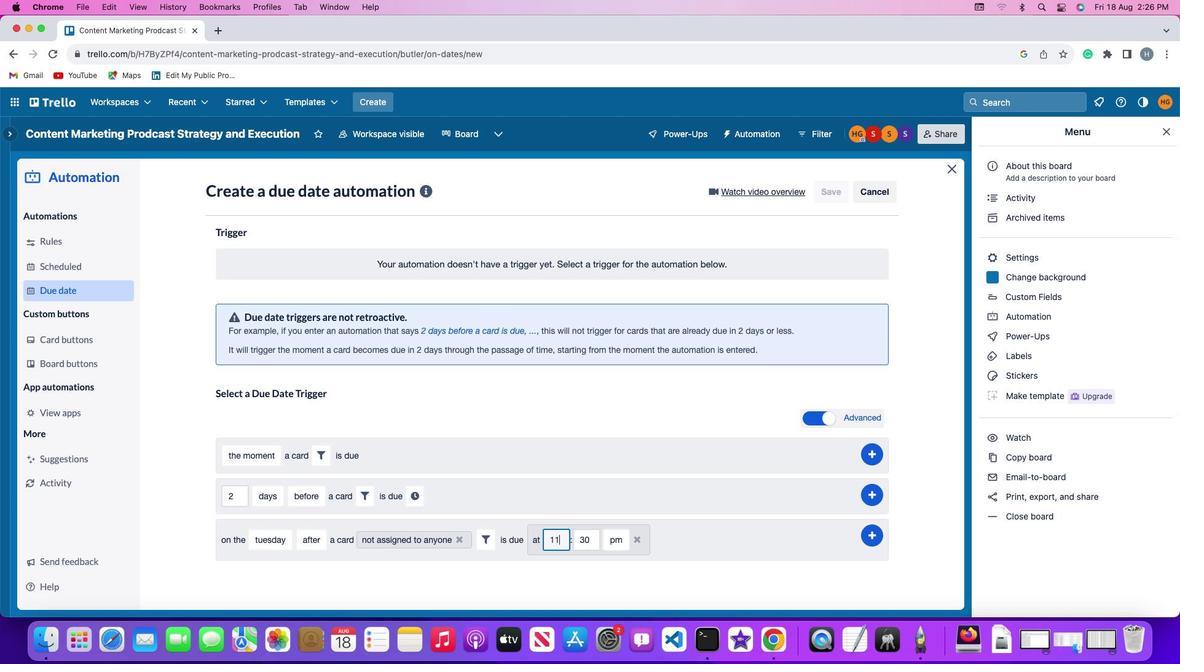 
Action: Mouse moved to (592, 536)
Screenshot: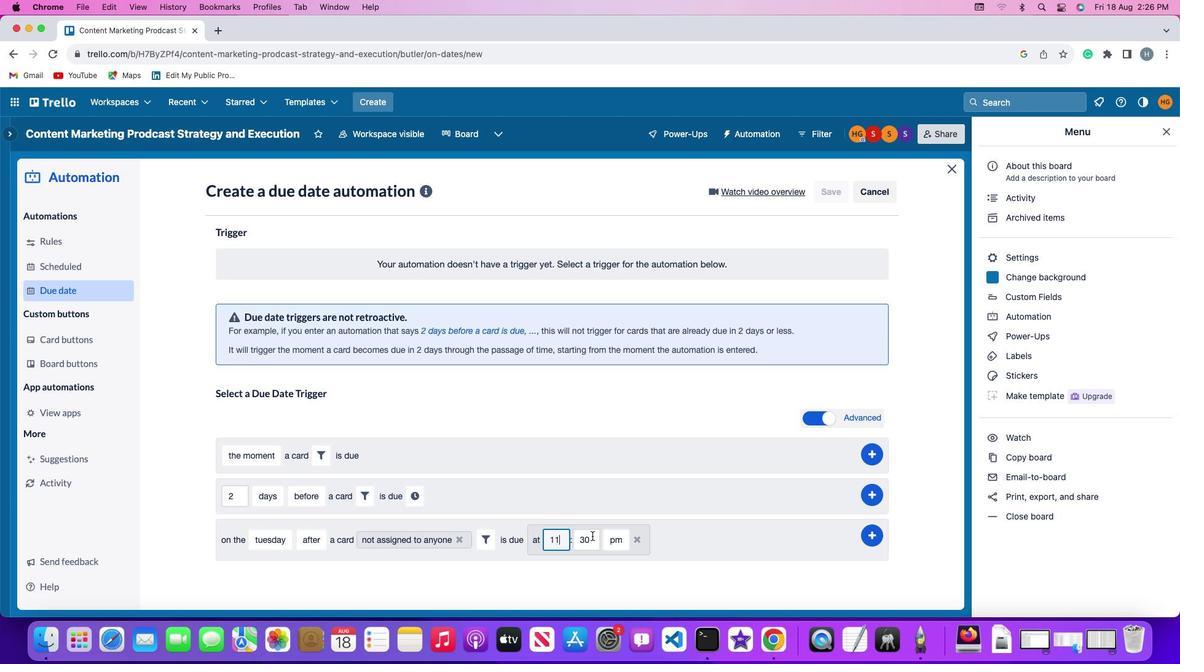 
Action: Mouse pressed left at (592, 536)
Screenshot: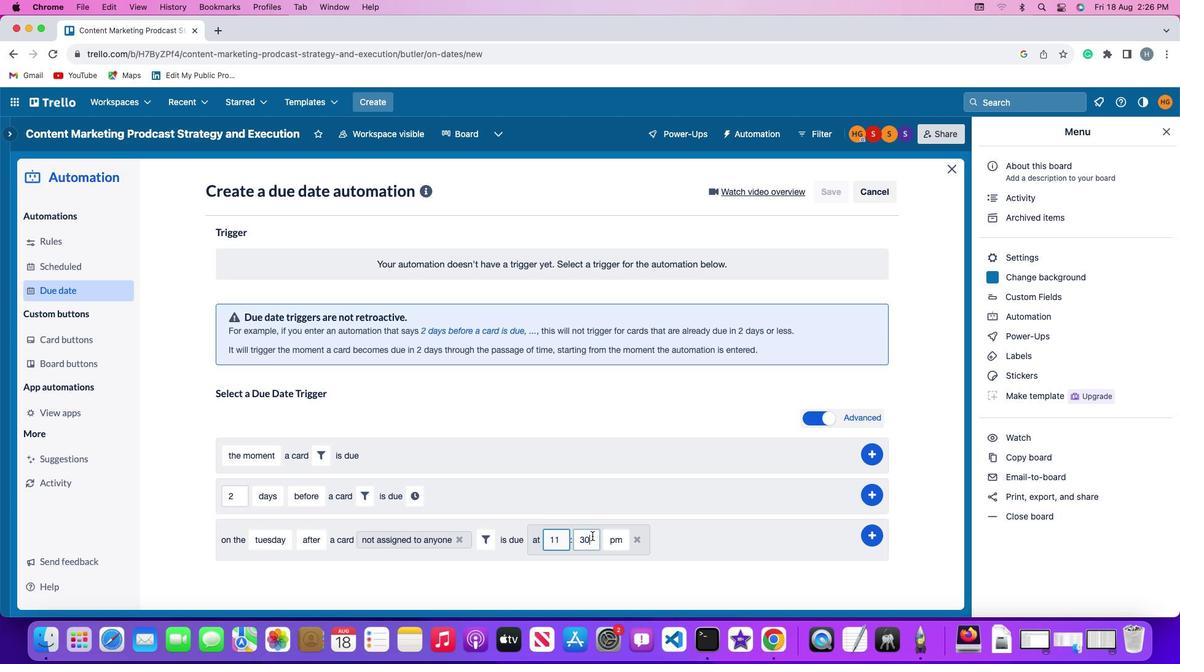 
Action: Key pressed Key.backspaceKey.backspace'0''0'
Screenshot: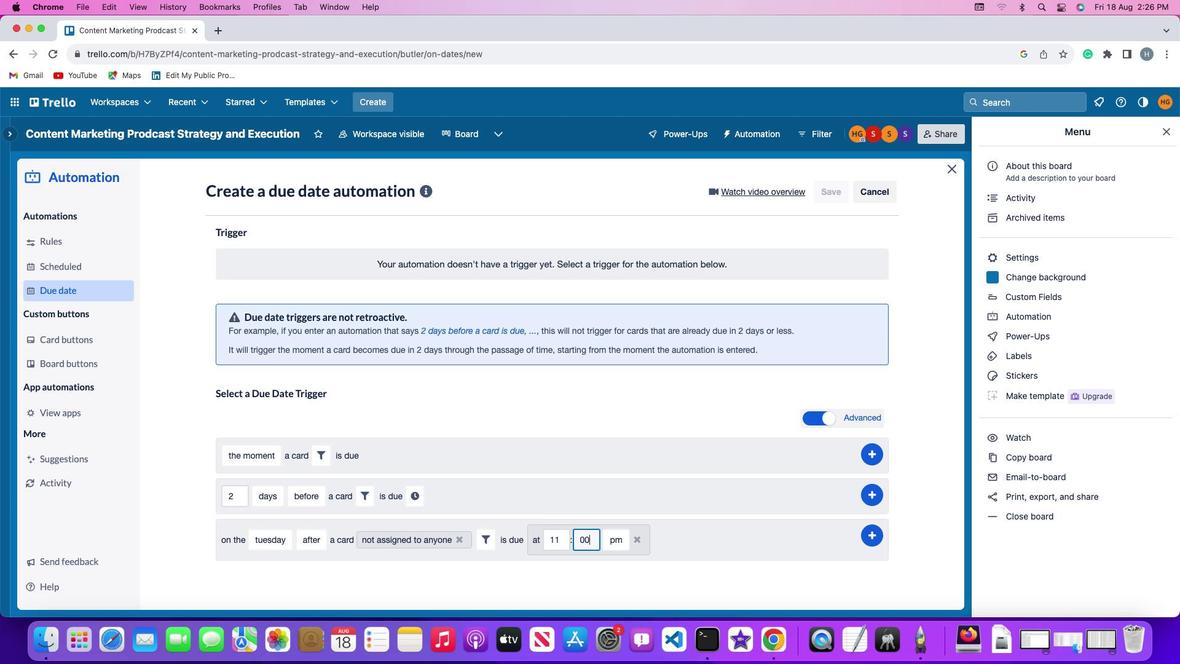 
Action: Mouse moved to (618, 536)
Screenshot: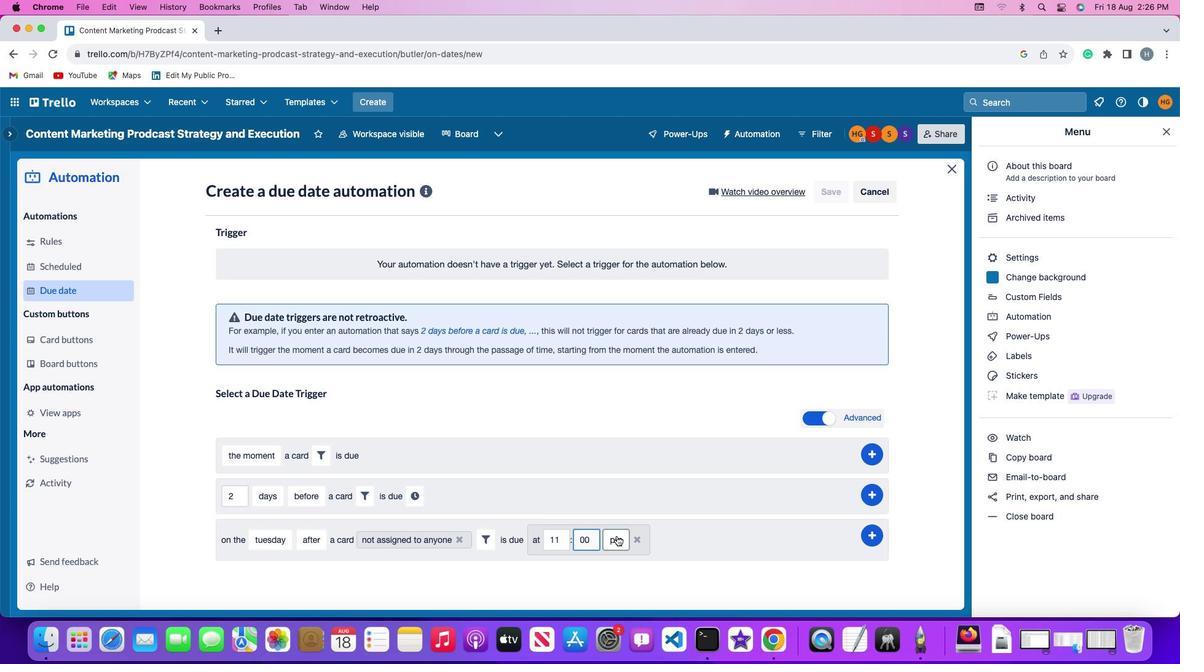 
Action: Mouse pressed left at (618, 536)
Screenshot: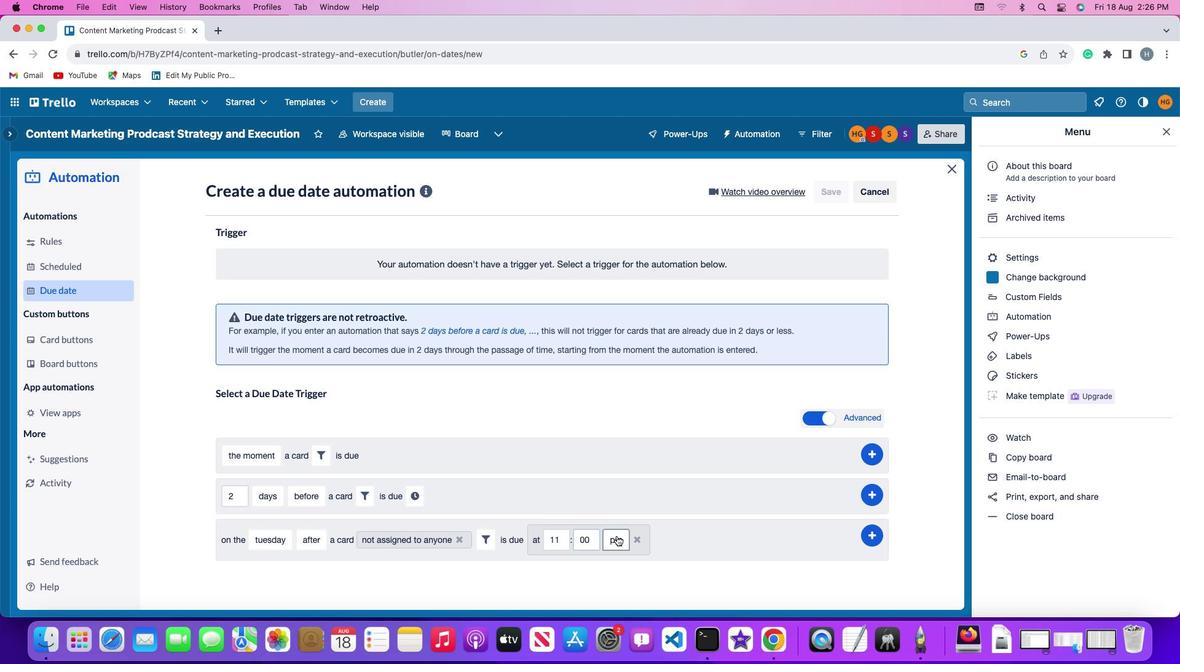 
Action: Mouse moved to (622, 560)
Screenshot: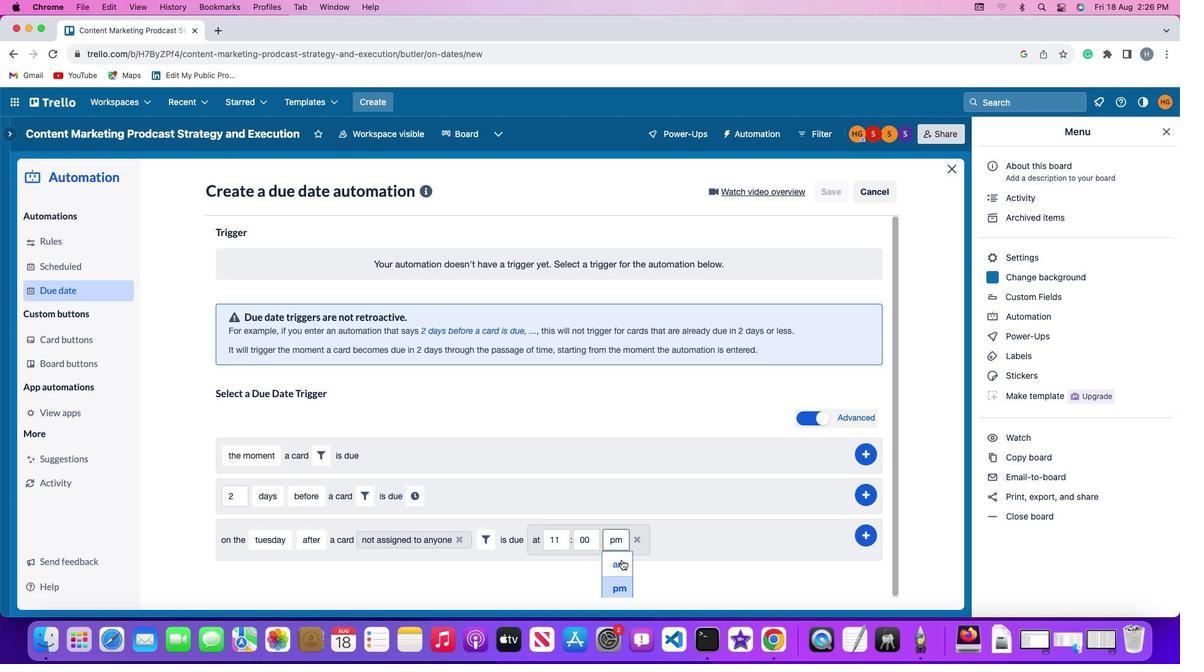 
Action: Mouse pressed left at (622, 560)
Screenshot: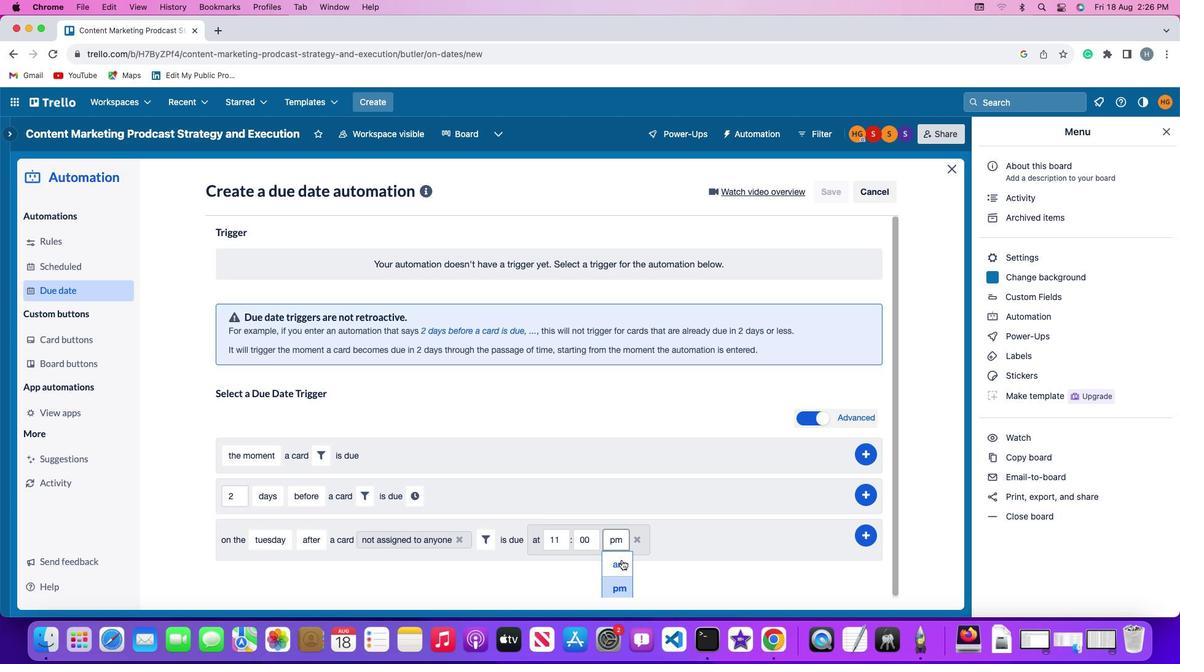 
Action: Mouse moved to (870, 534)
Screenshot: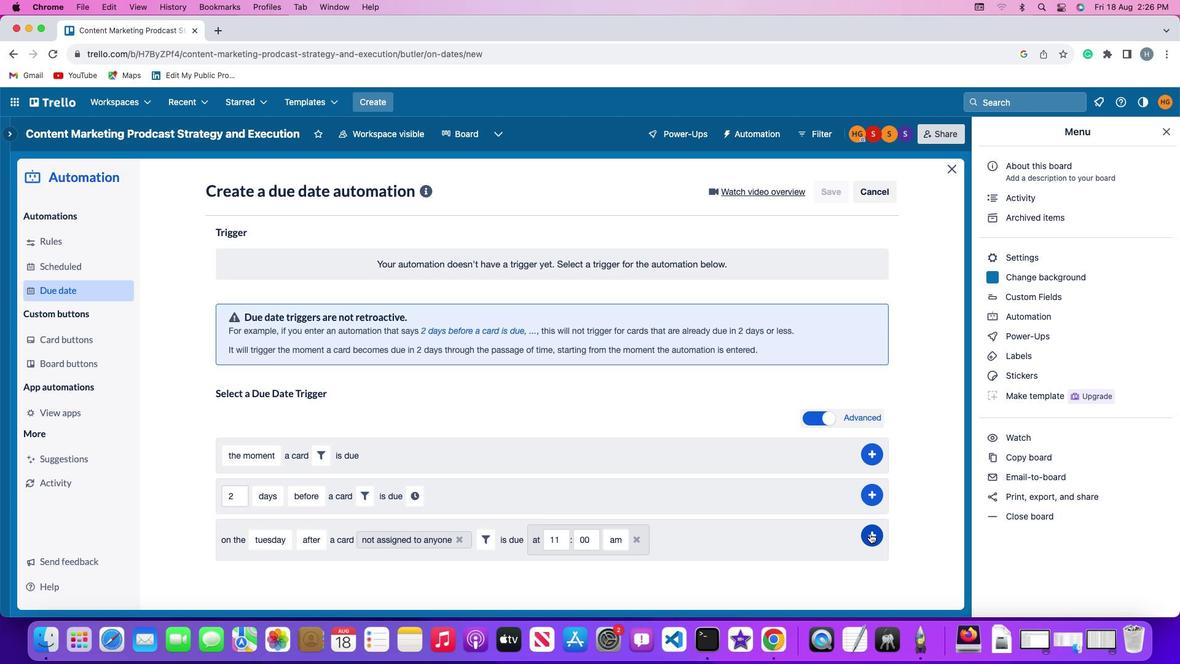 
Action: Mouse pressed left at (870, 534)
Screenshot: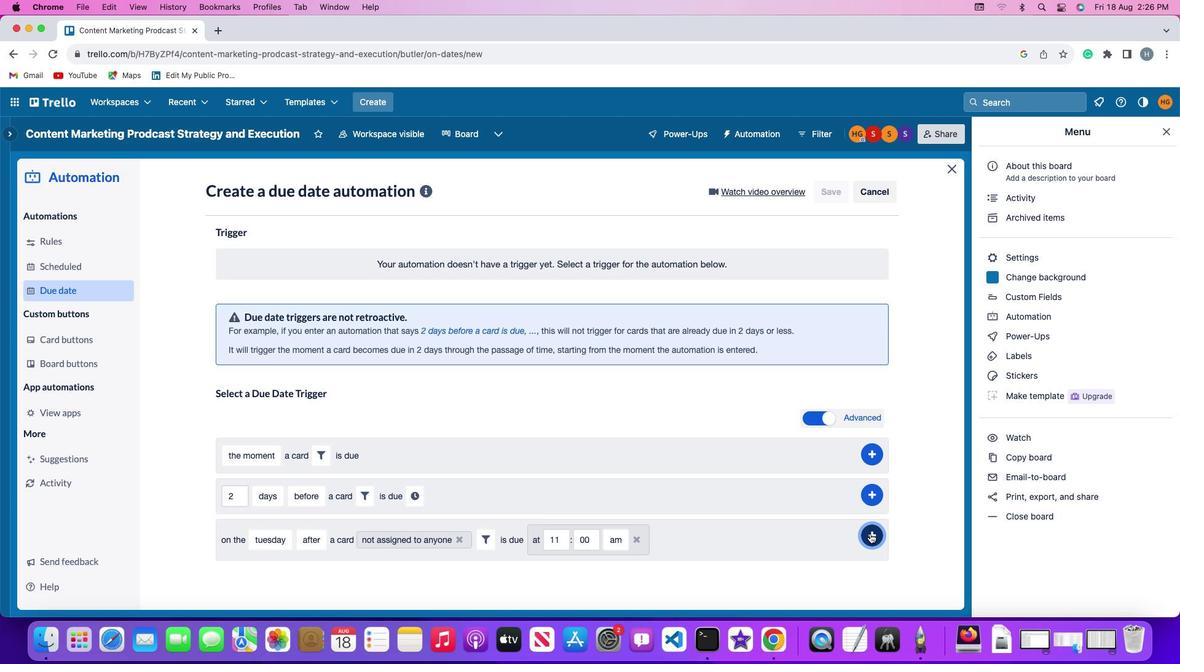 
Action: Mouse moved to (927, 464)
Screenshot: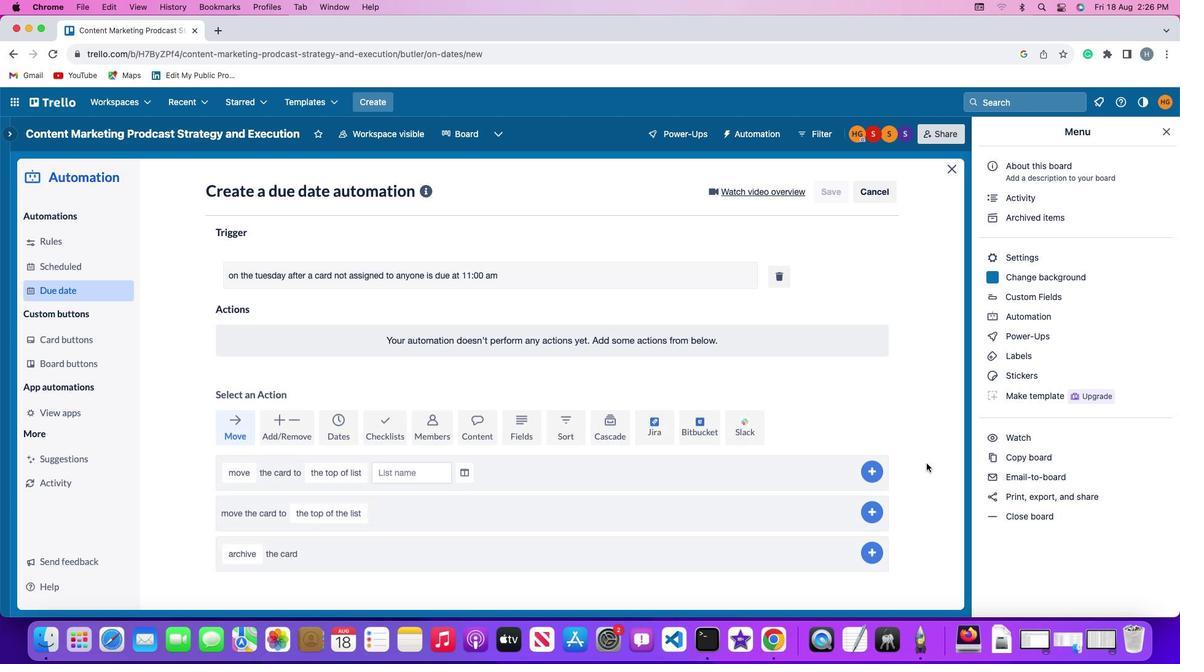 
